 Task: View advertising.
Action: Mouse moved to (815, 110)
Screenshot: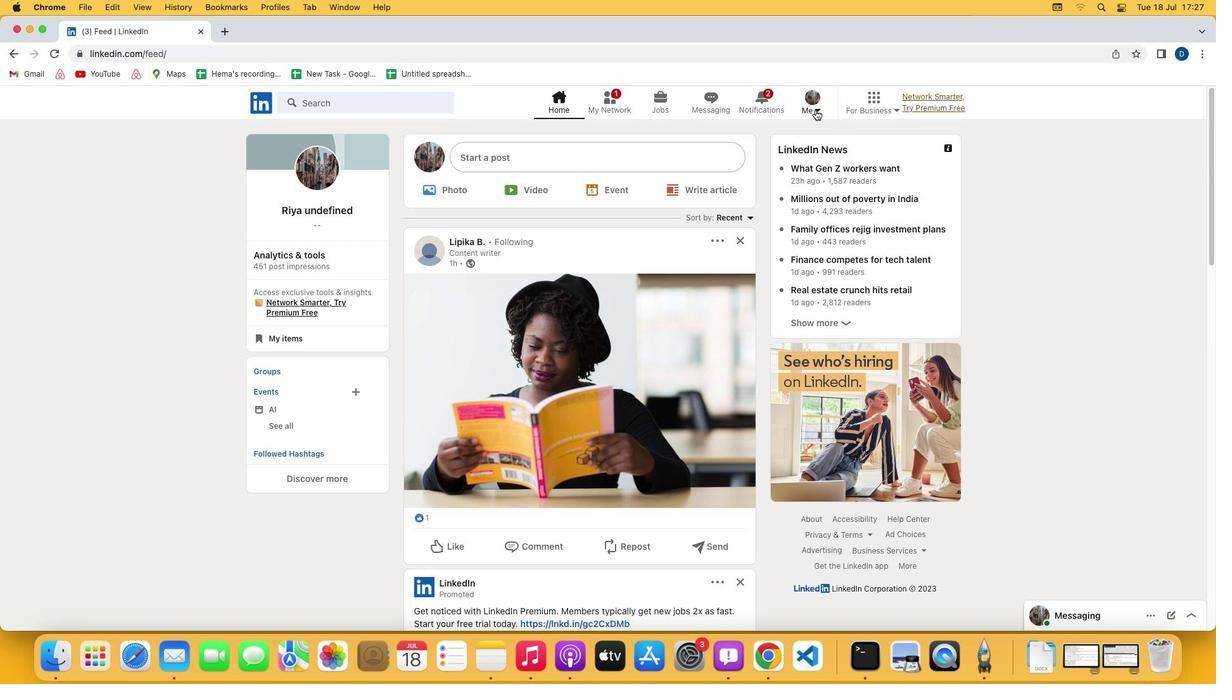 
Action: Mouse pressed left at (815, 110)
Screenshot: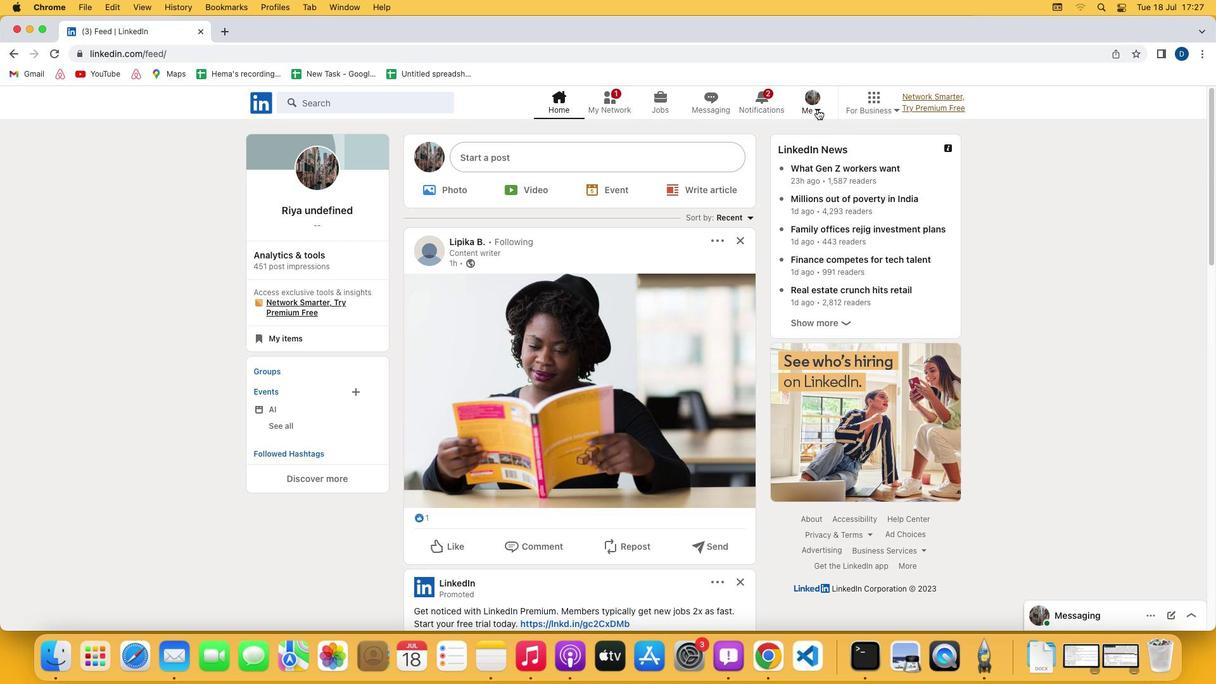 
Action: Mouse moved to (818, 109)
Screenshot: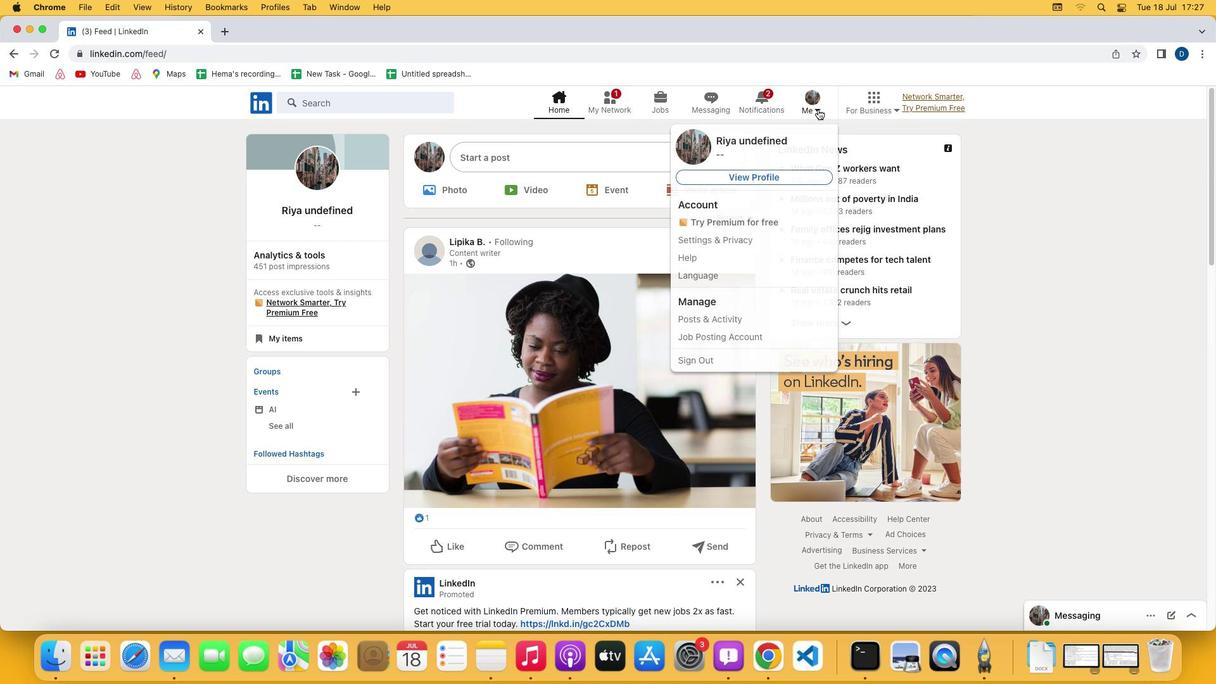 
Action: Mouse pressed left at (818, 109)
Screenshot: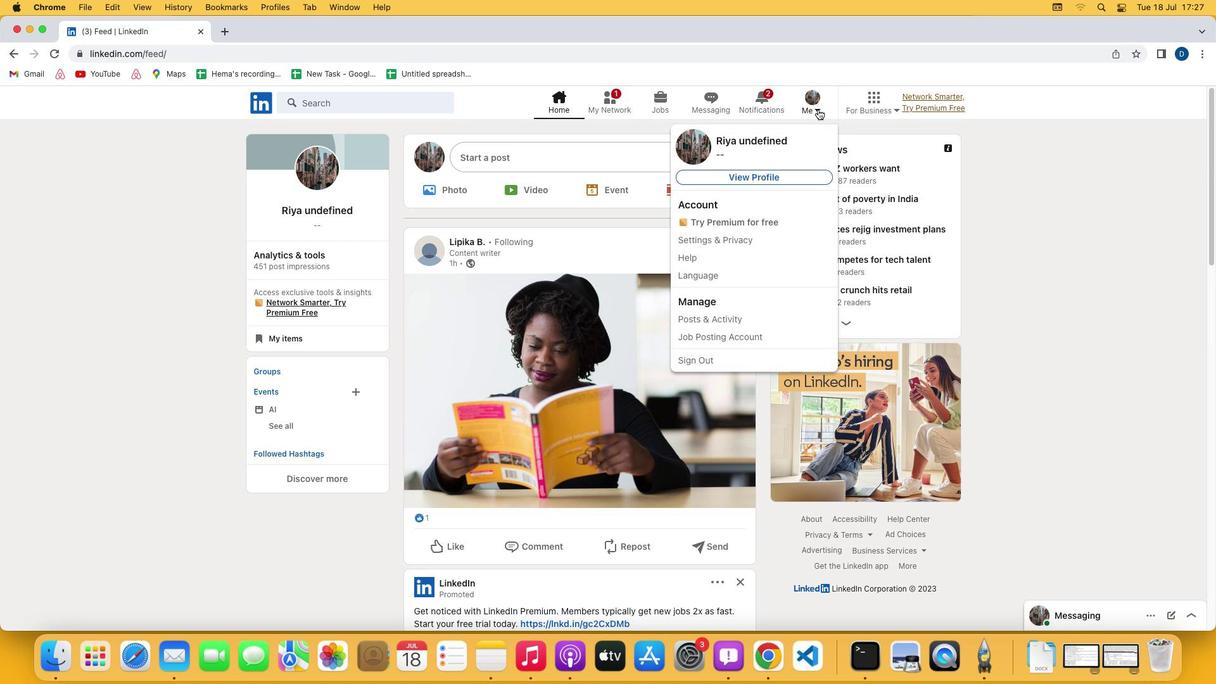 
Action: Mouse moved to (815, 171)
Screenshot: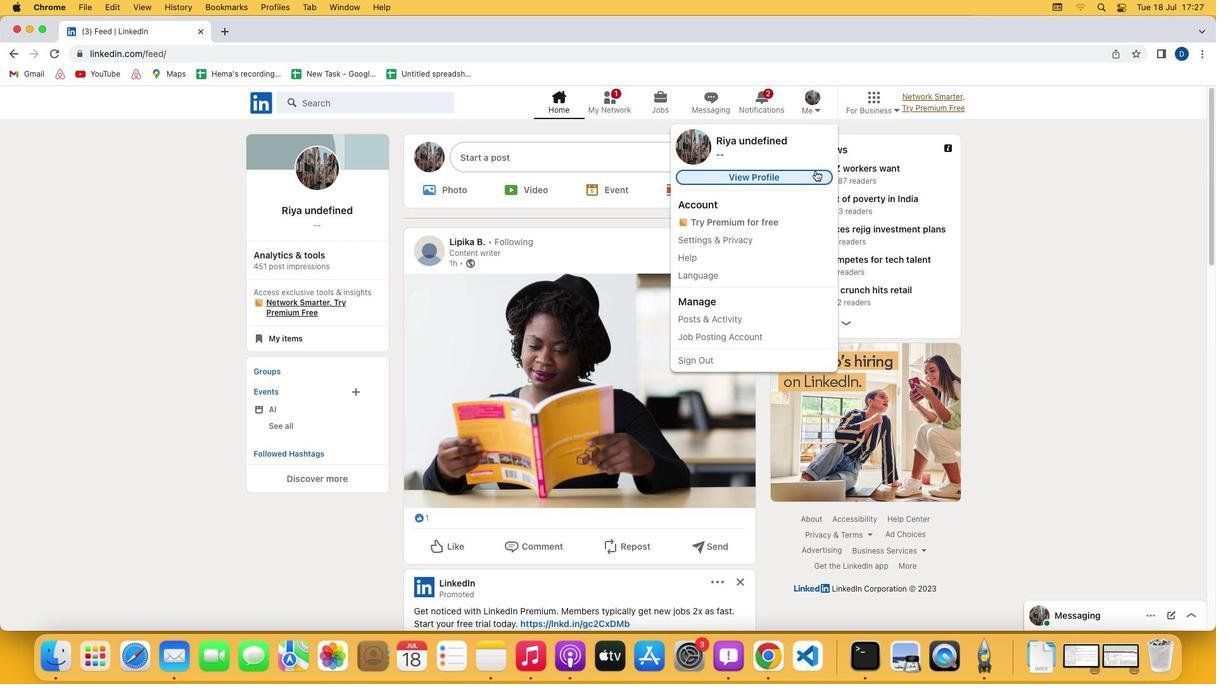 
Action: Mouse pressed left at (815, 171)
Screenshot: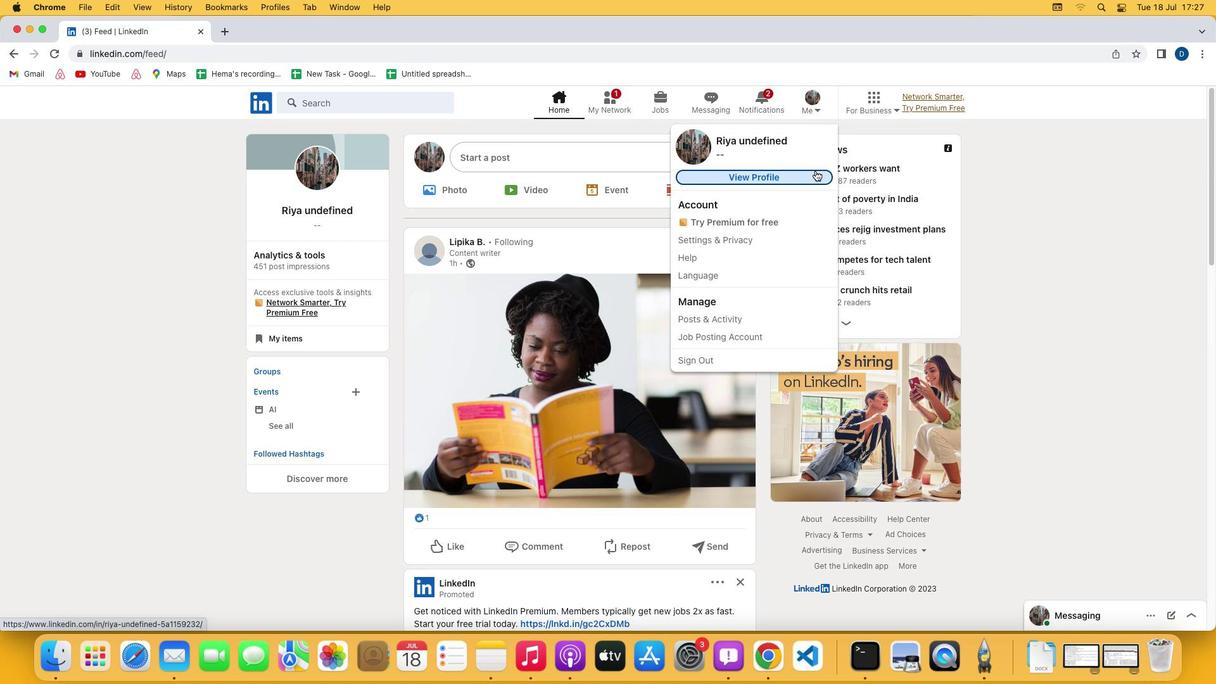 
Action: Mouse moved to (662, 295)
Screenshot: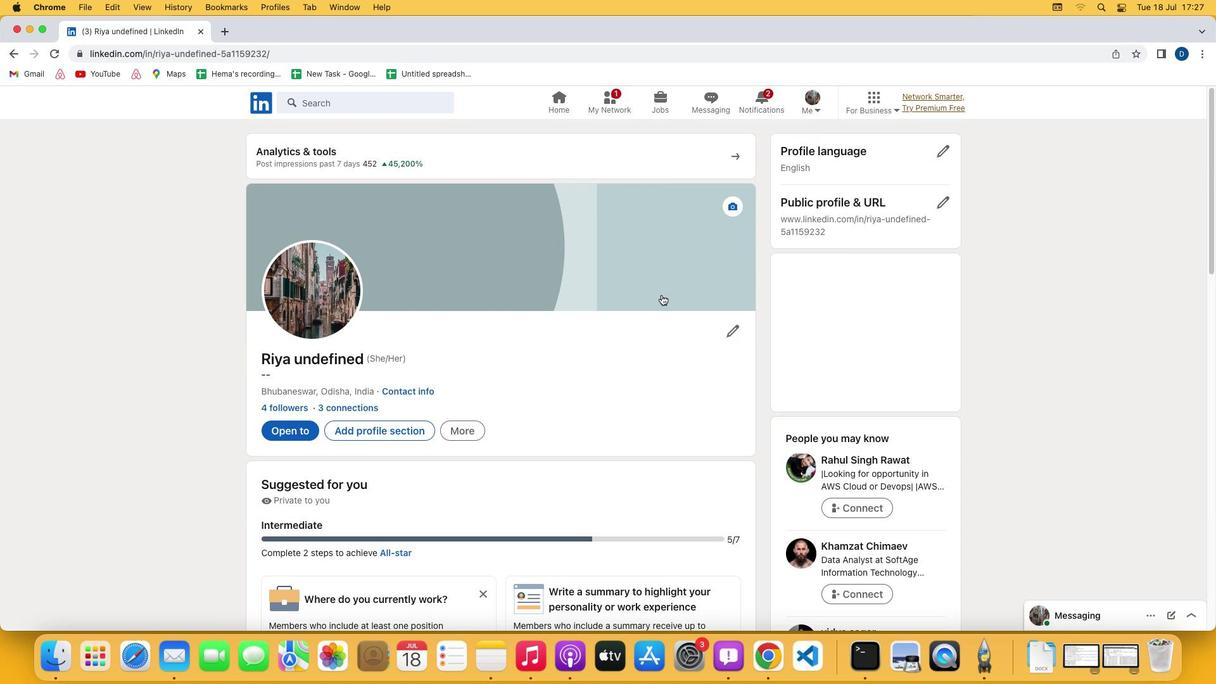 
Action: Mouse scrolled (662, 295) with delta (0, 0)
Screenshot: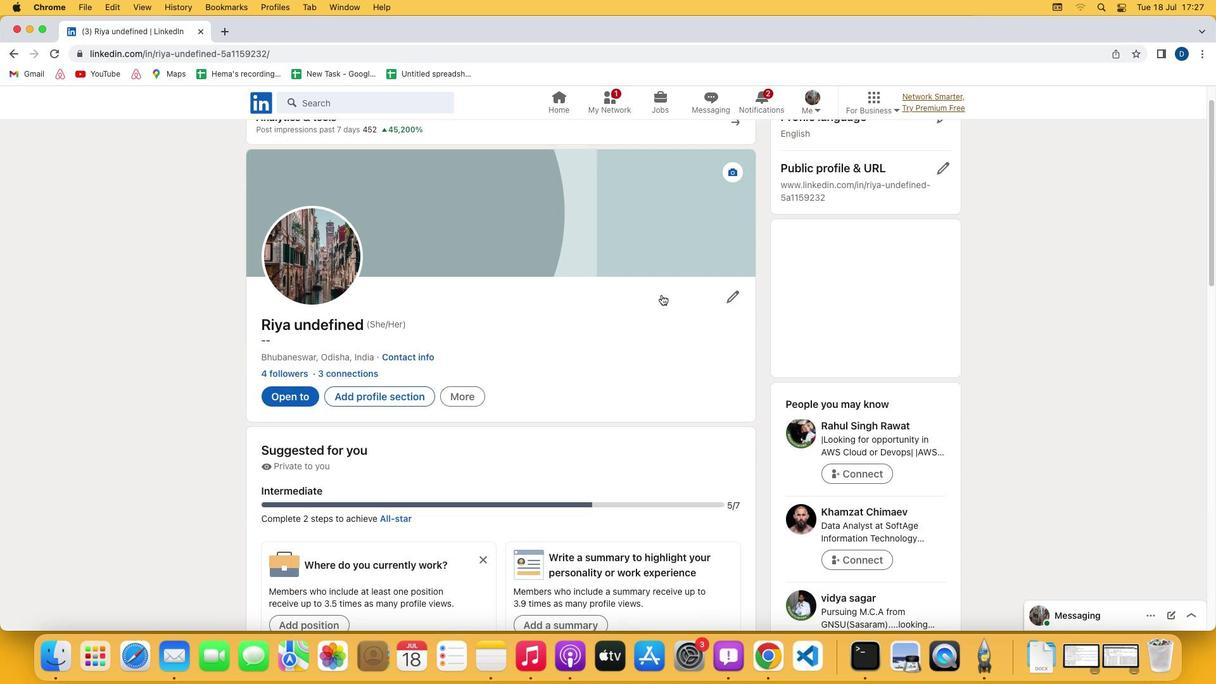 
Action: Mouse scrolled (662, 295) with delta (0, 0)
Screenshot: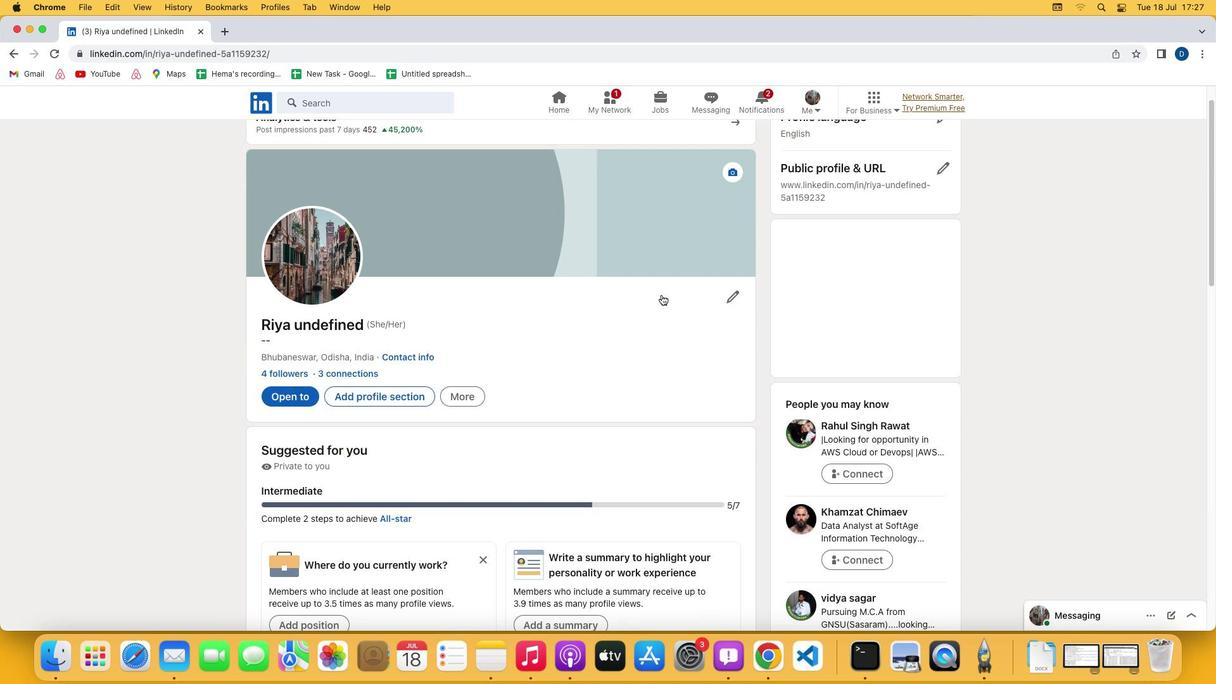 
Action: Mouse scrolled (662, 295) with delta (0, -1)
Screenshot: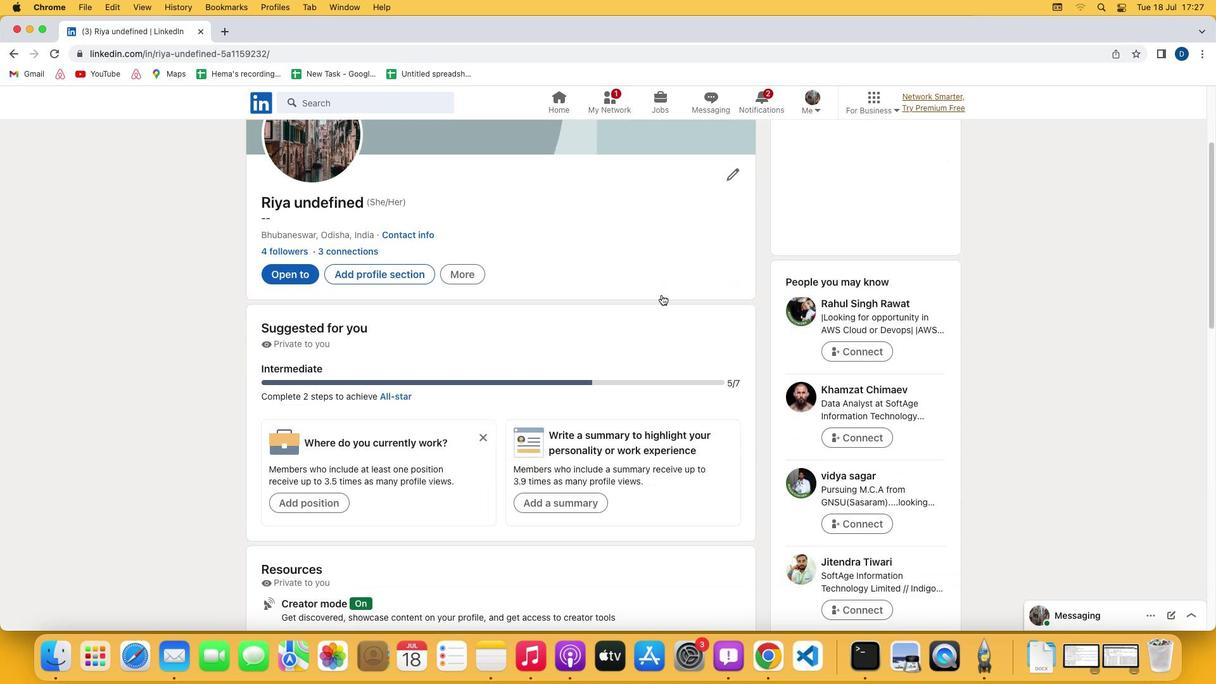 
Action: Mouse scrolled (662, 295) with delta (0, -1)
Screenshot: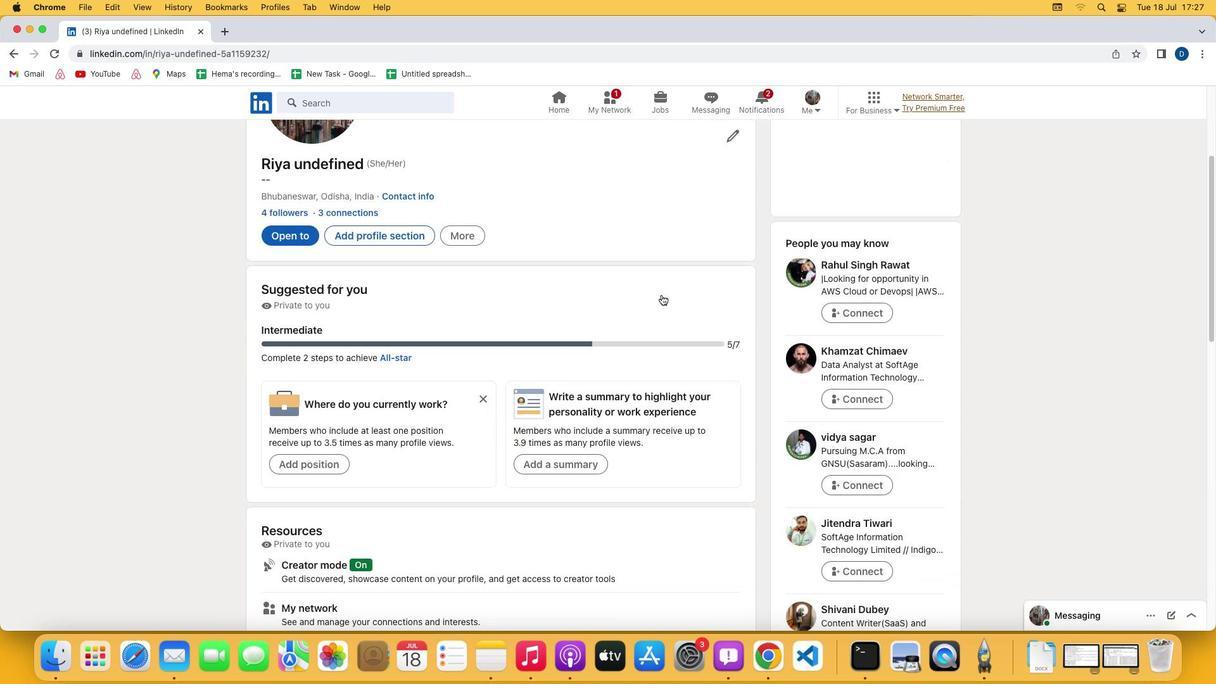 
Action: Mouse scrolled (662, 295) with delta (0, -1)
Screenshot: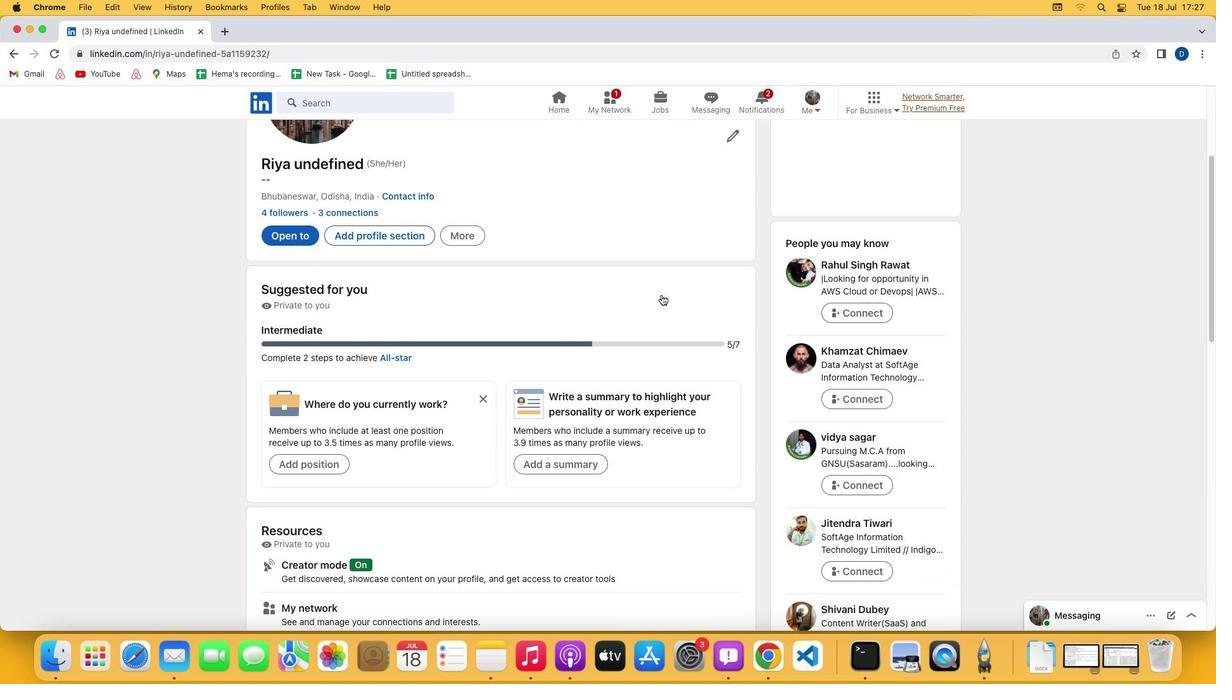 
Action: Mouse scrolled (662, 295) with delta (0, 0)
Screenshot: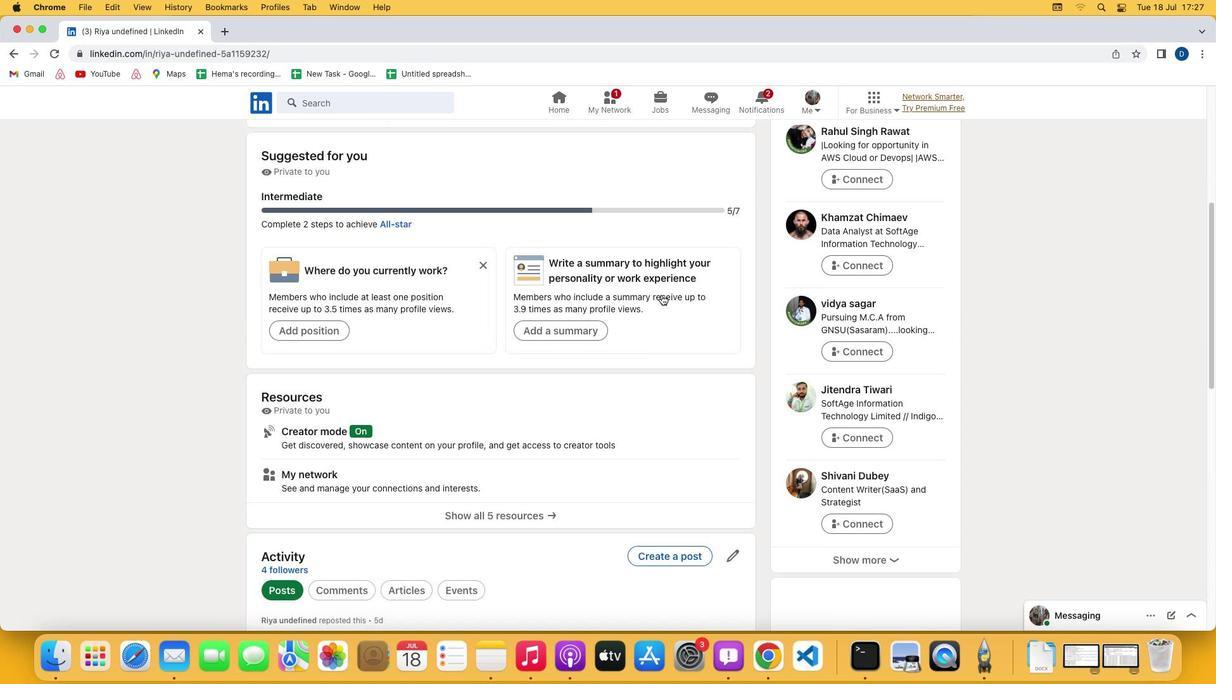 
Action: Mouse scrolled (662, 295) with delta (0, 0)
Screenshot: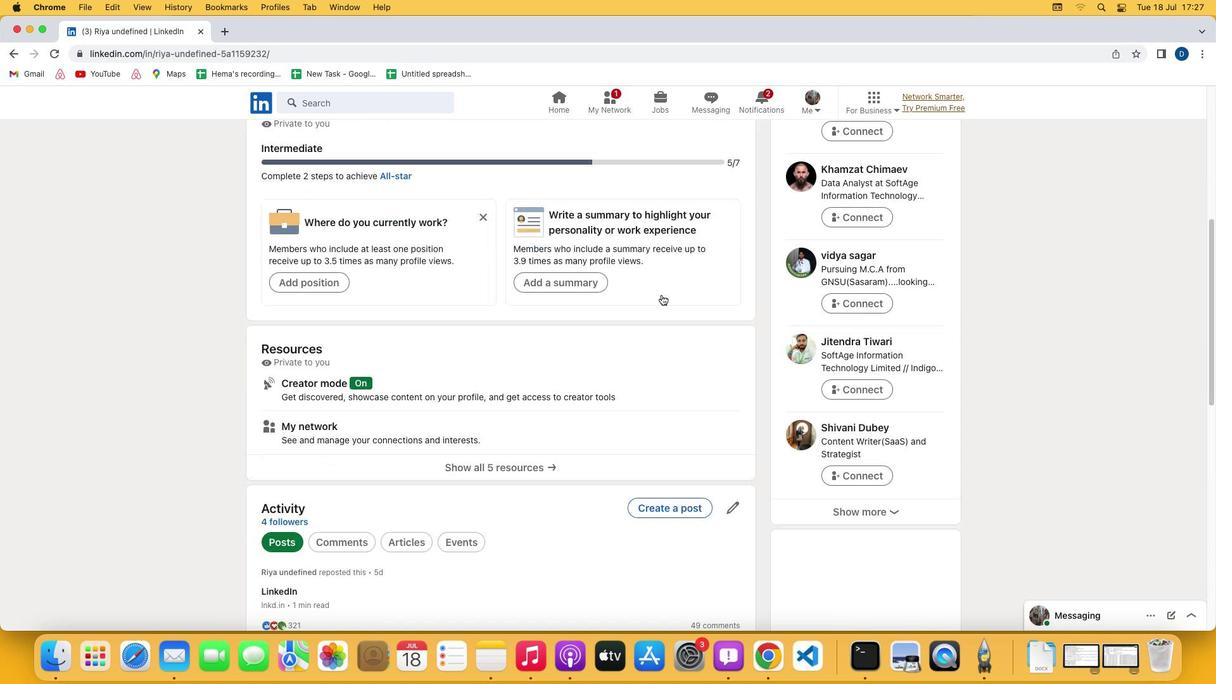 
Action: Mouse scrolled (662, 295) with delta (0, -1)
Screenshot: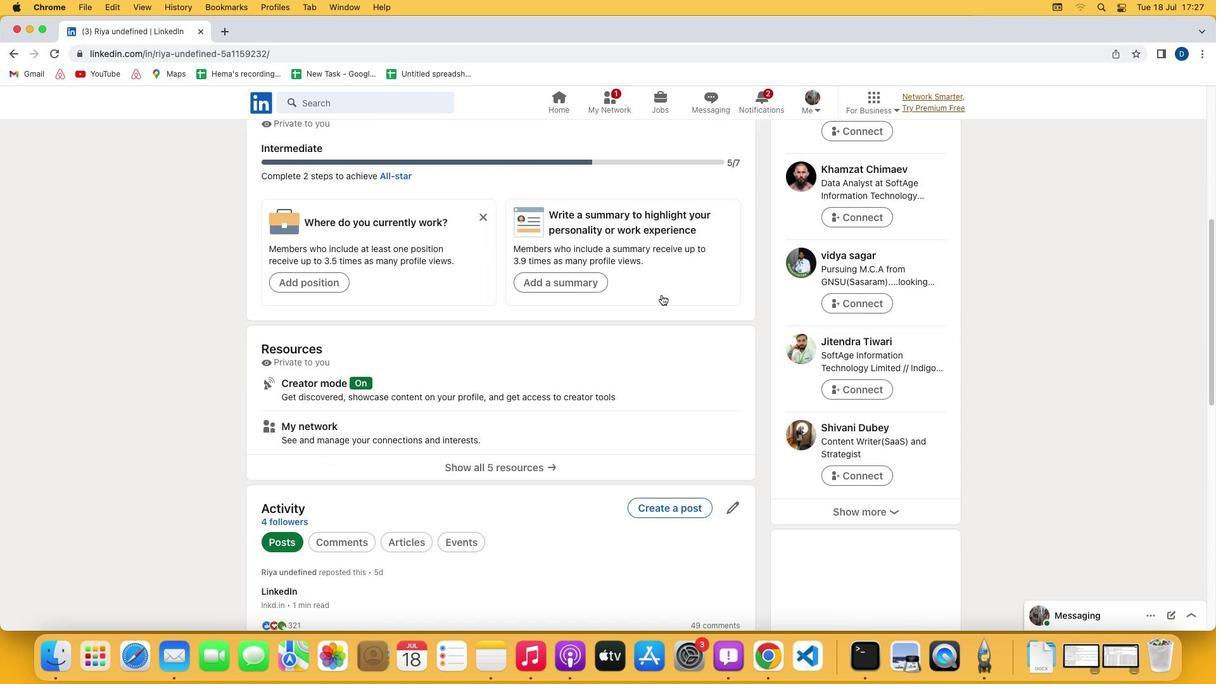 
Action: Mouse scrolled (662, 295) with delta (0, -1)
Screenshot: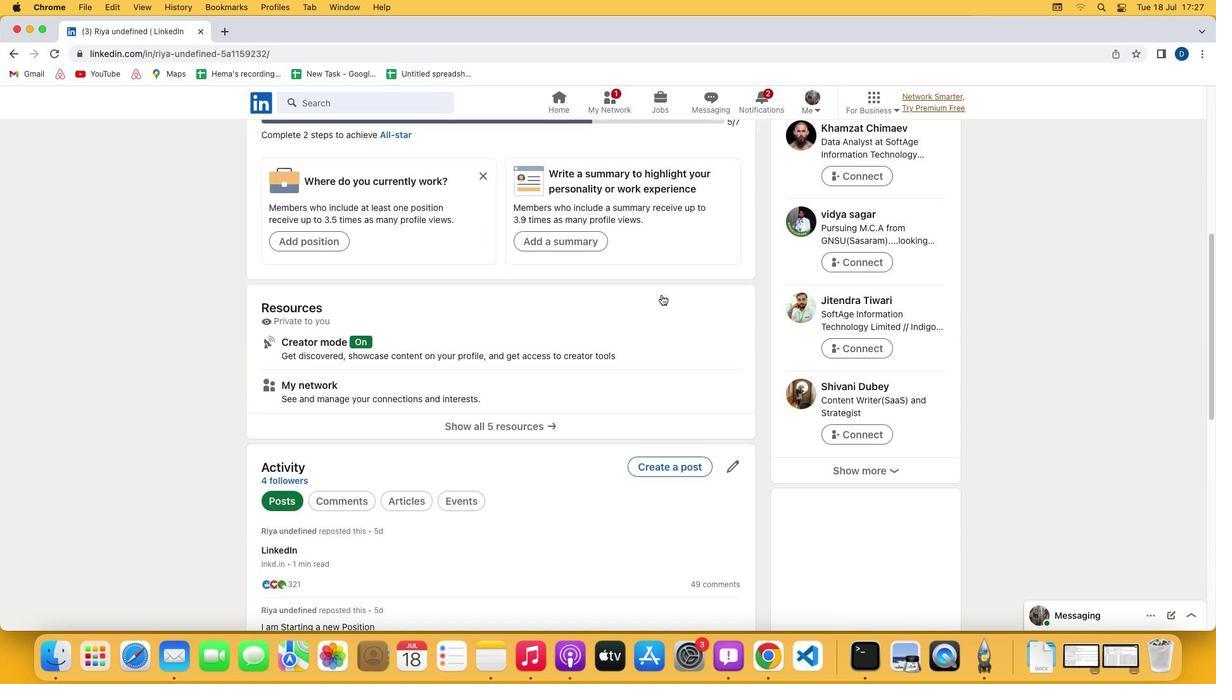 
Action: Mouse scrolled (662, 295) with delta (0, 0)
Screenshot: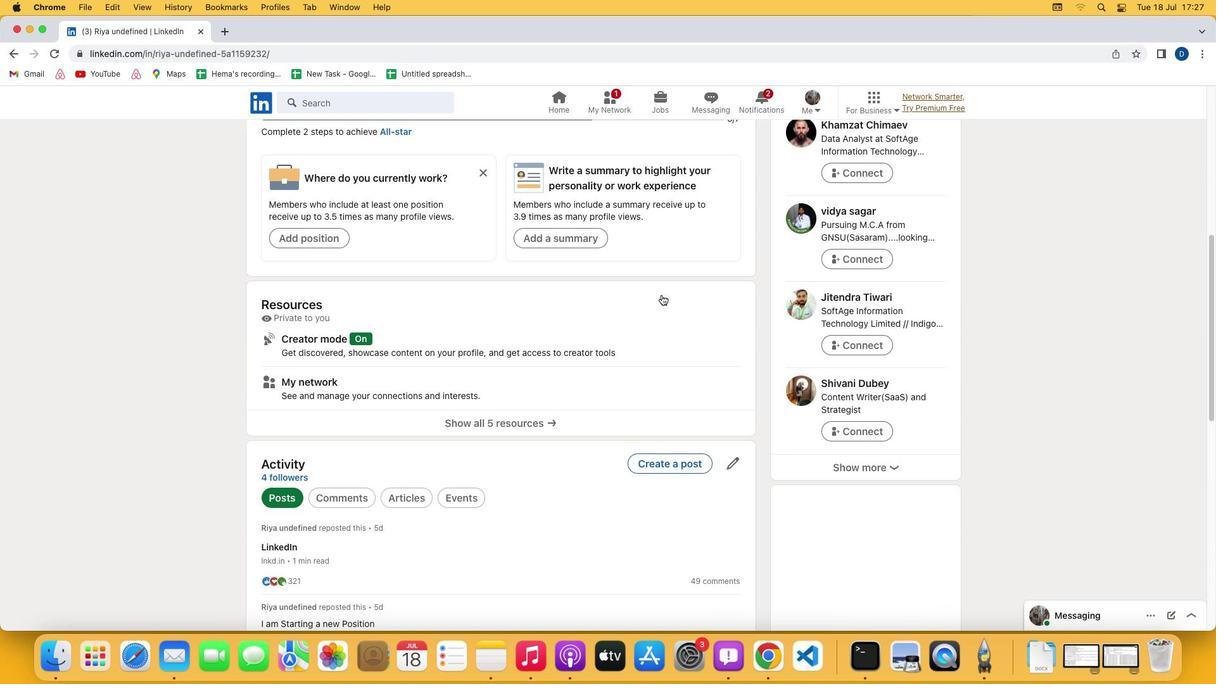 
Action: Mouse scrolled (662, 295) with delta (0, 0)
Screenshot: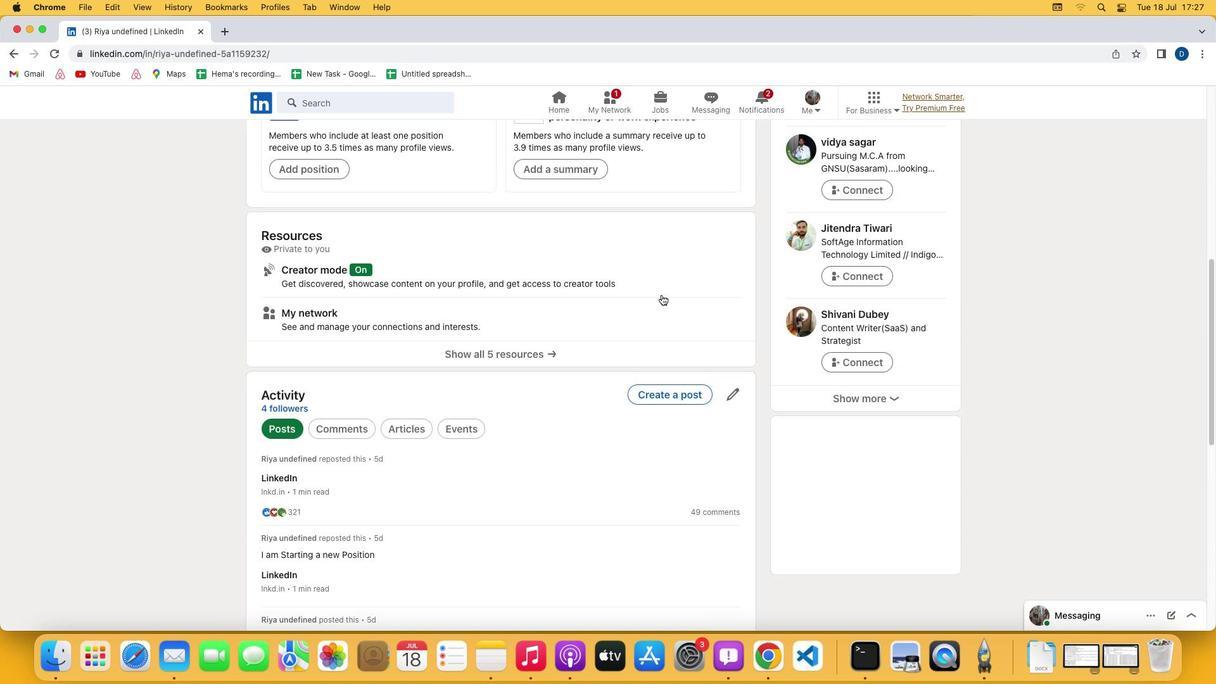 
Action: Mouse scrolled (662, 295) with delta (0, -1)
Screenshot: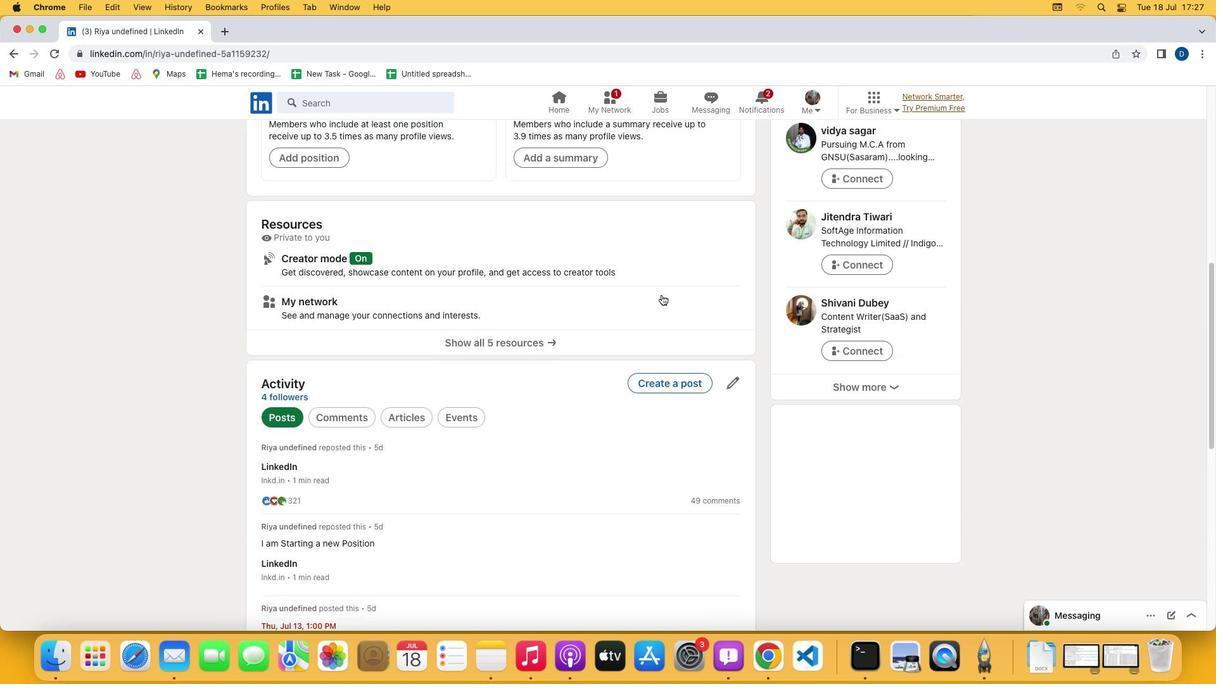 
Action: Mouse scrolled (662, 295) with delta (0, 0)
Screenshot: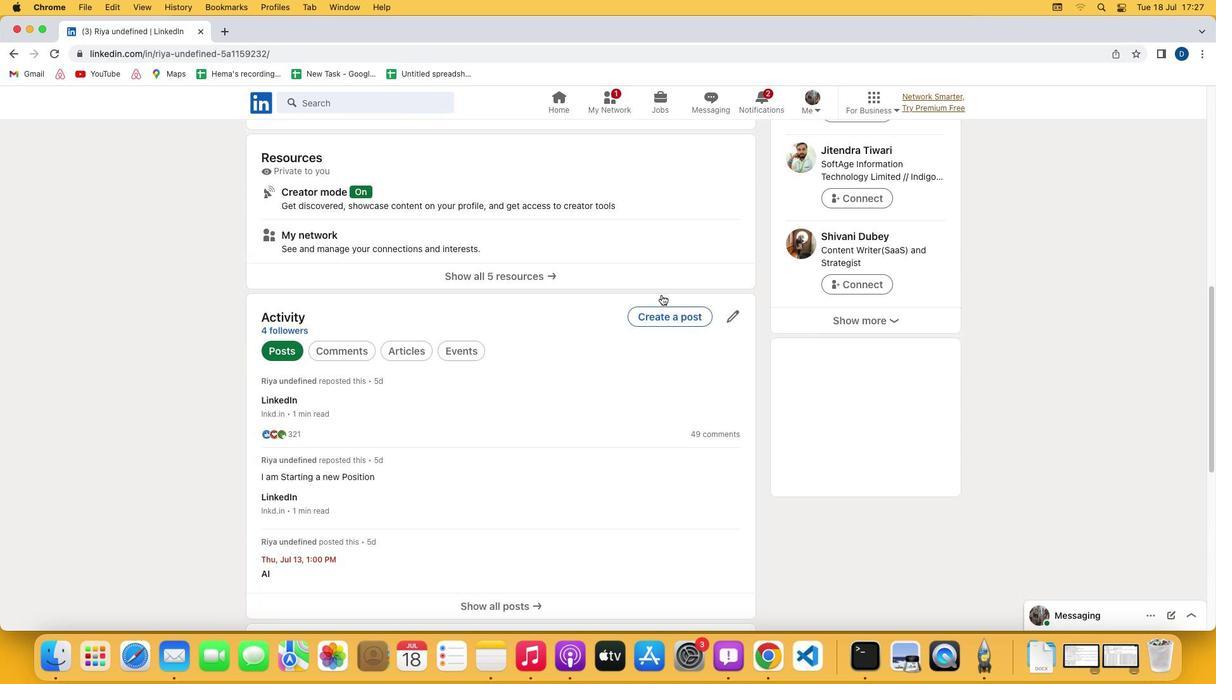 
Action: Mouse scrolled (662, 295) with delta (0, 0)
Screenshot: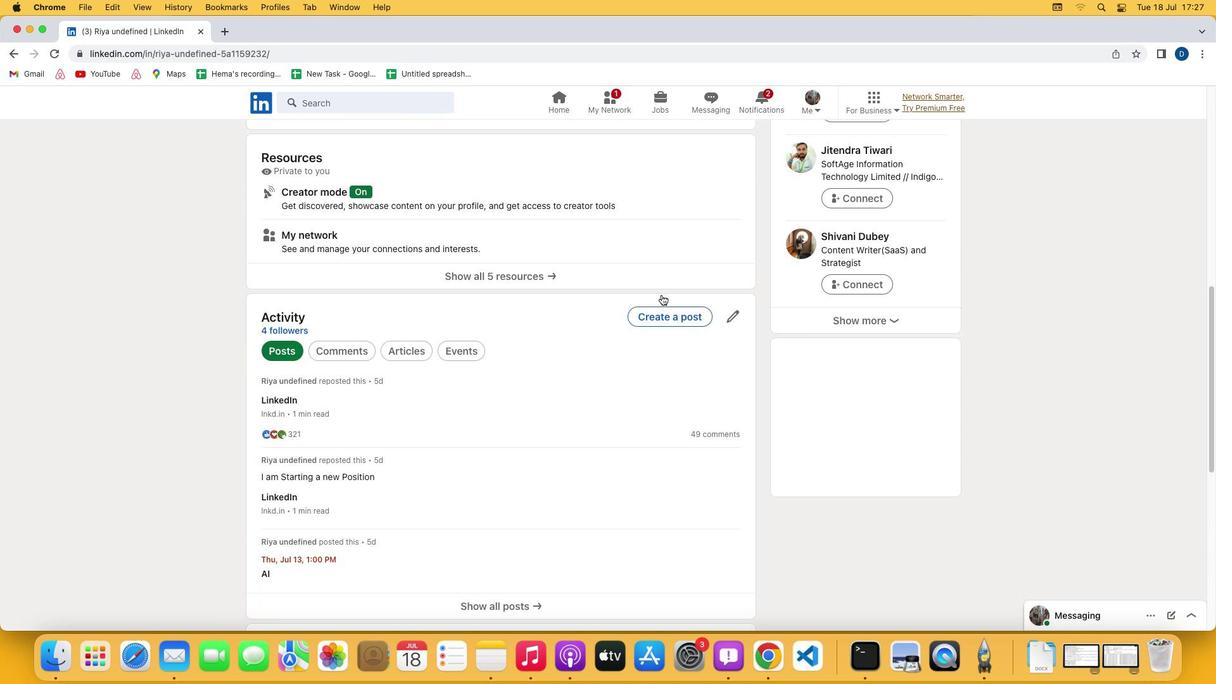 
Action: Mouse scrolled (662, 295) with delta (0, -1)
Screenshot: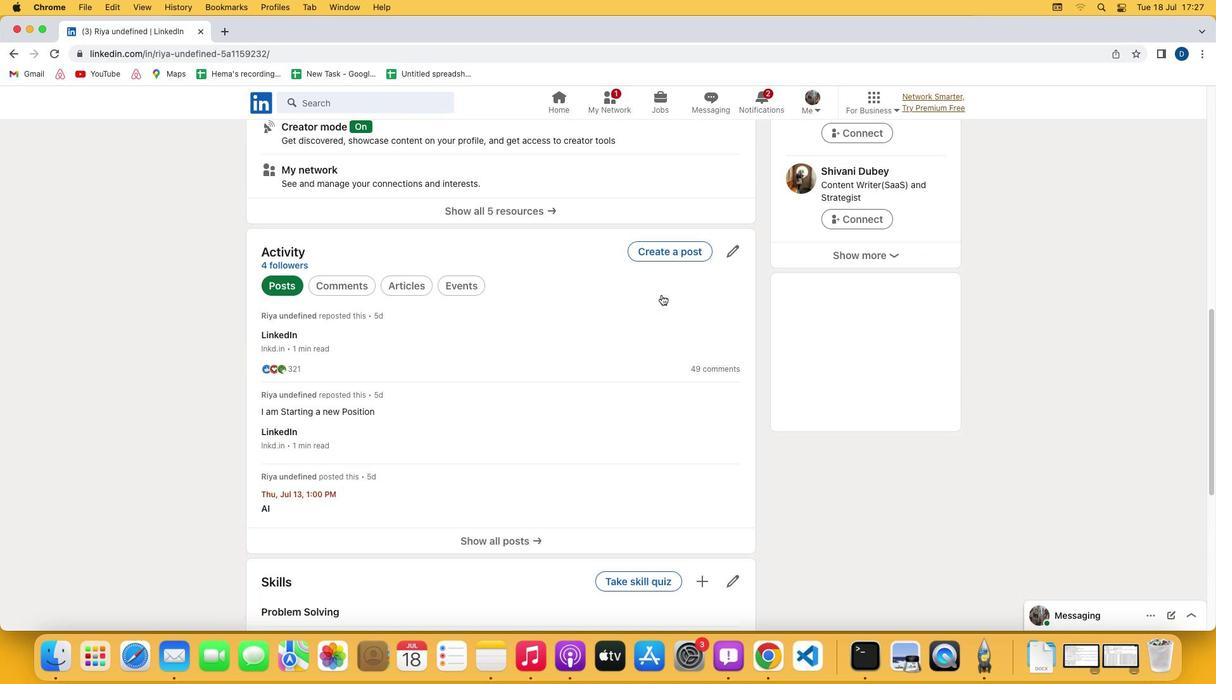 
Action: Mouse scrolled (662, 295) with delta (0, -1)
Screenshot: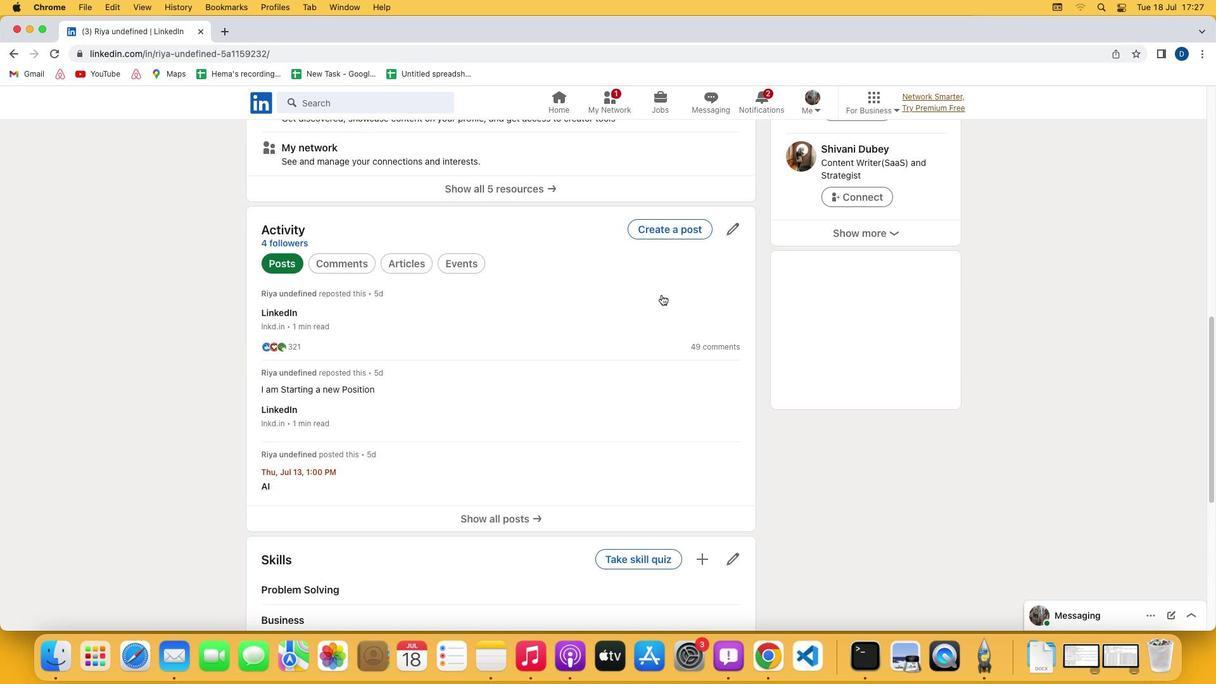 
Action: Mouse scrolled (662, 295) with delta (0, 0)
Screenshot: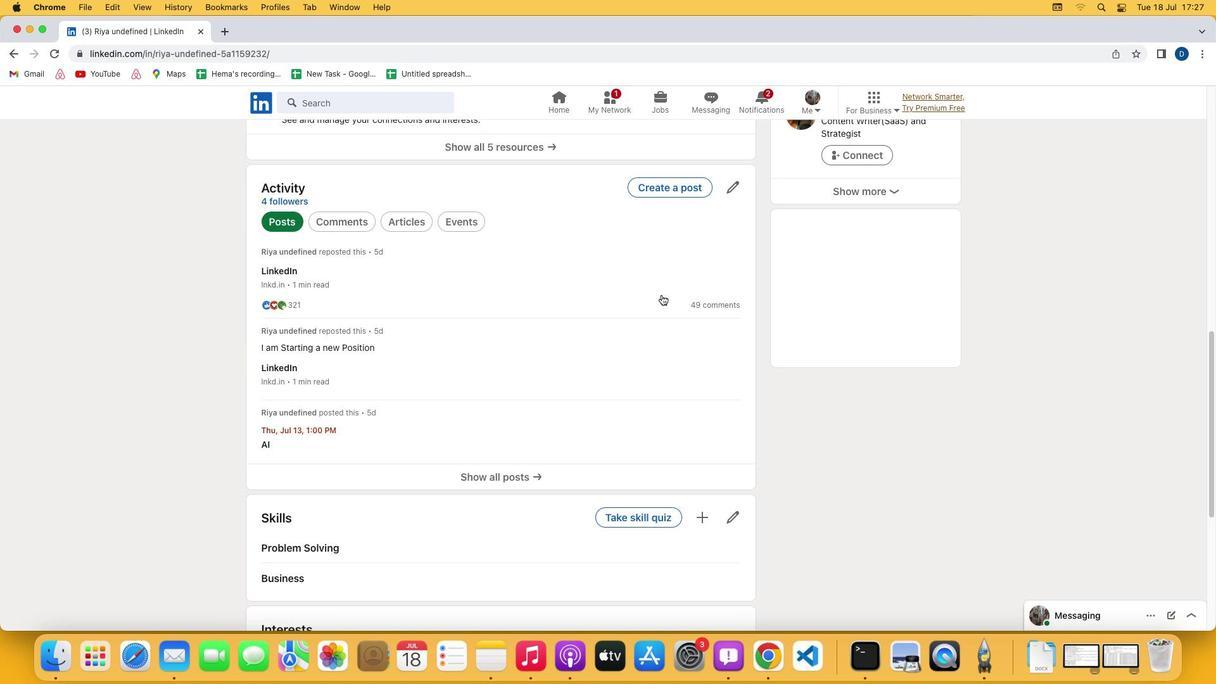 
Action: Mouse scrolled (662, 295) with delta (0, 0)
Screenshot: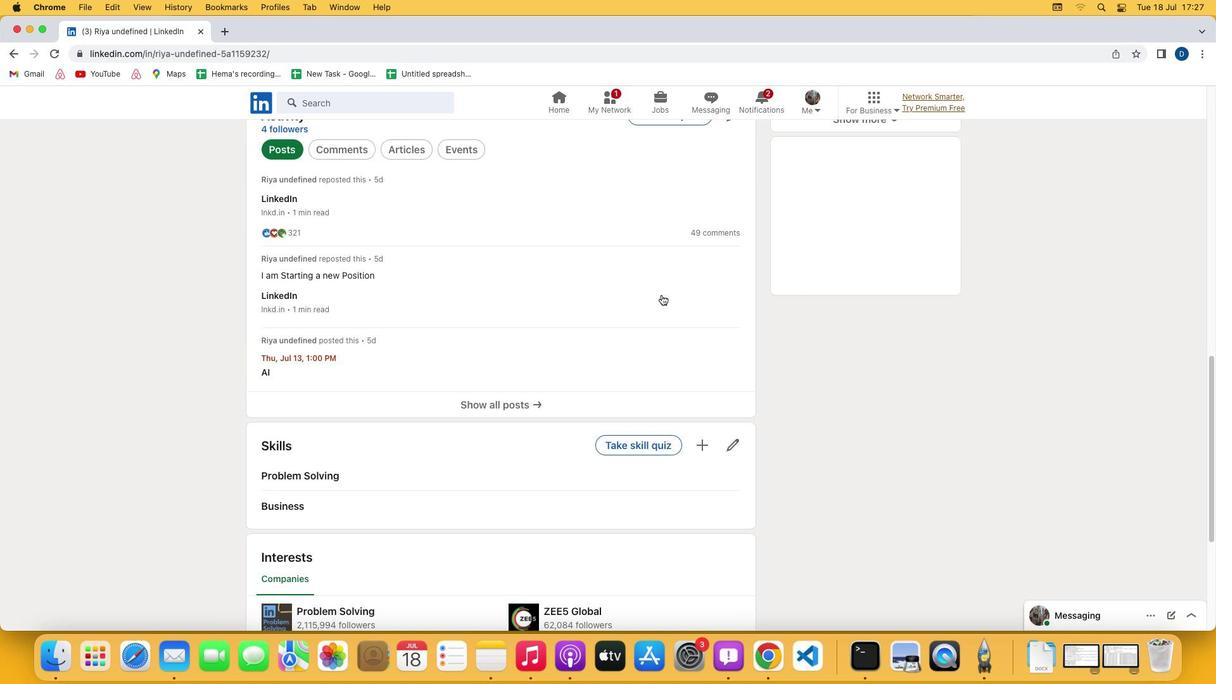 
Action: Mouse scrolled (662, 295) with delta (0, -1)
Screenshot: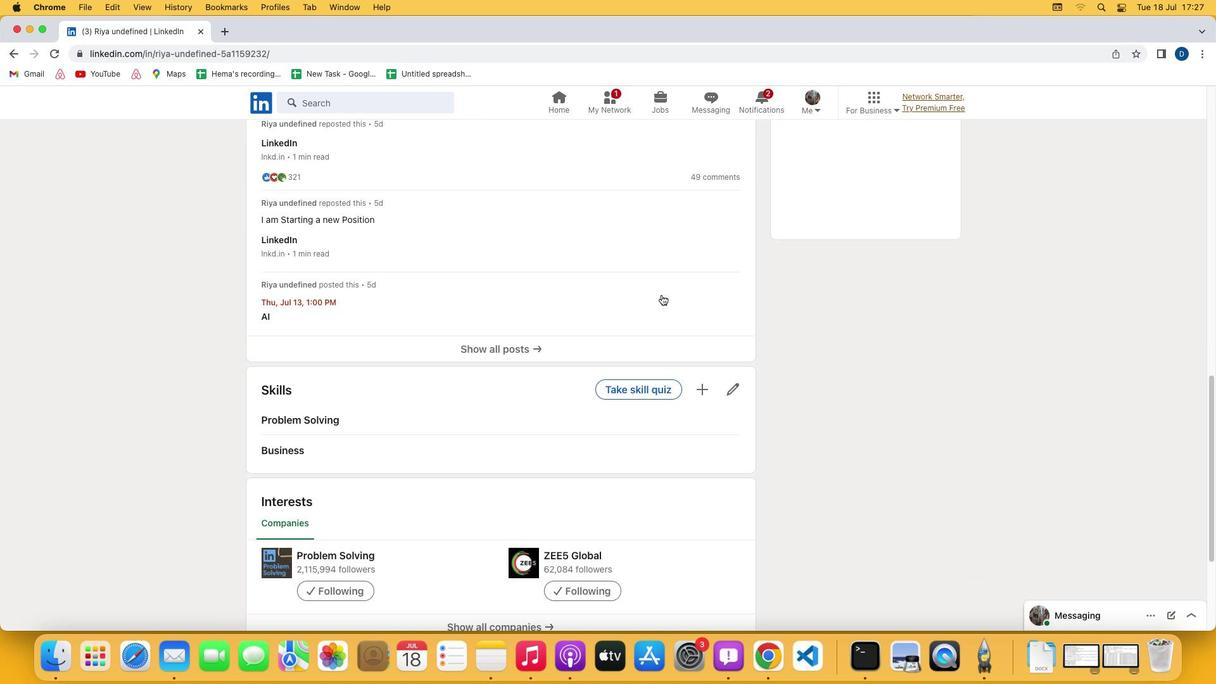
Action: Mouse scrolled (662, 295) with delta (0, -1)
Screenshot: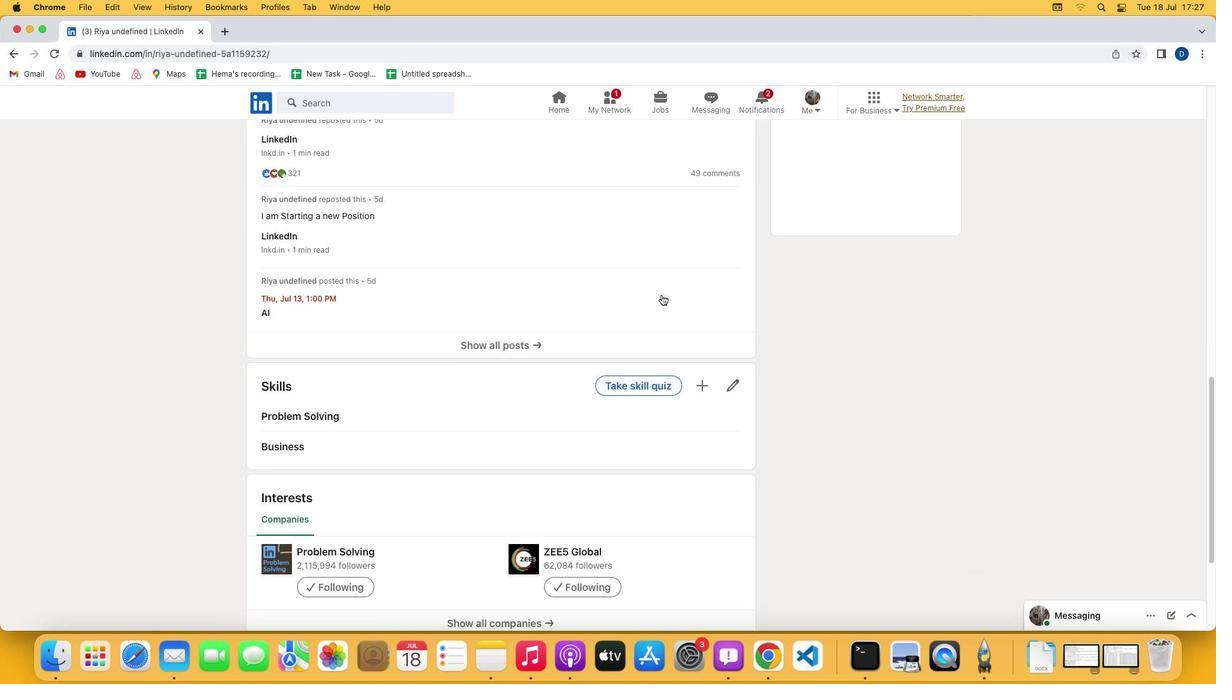 
Action: Mouse scrolled (662, 295) with delta (0, 0)
Screenshot: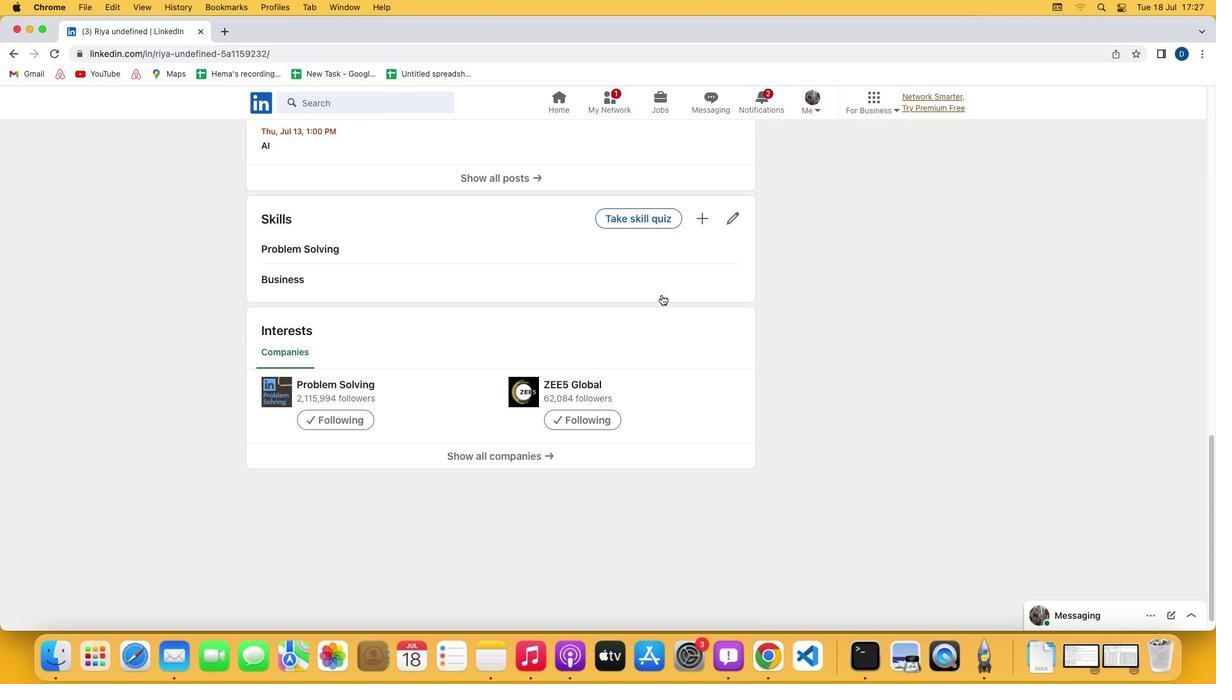 
Action: Mouse scrolled (662, 295) with delta (0, 0)
Screenshot: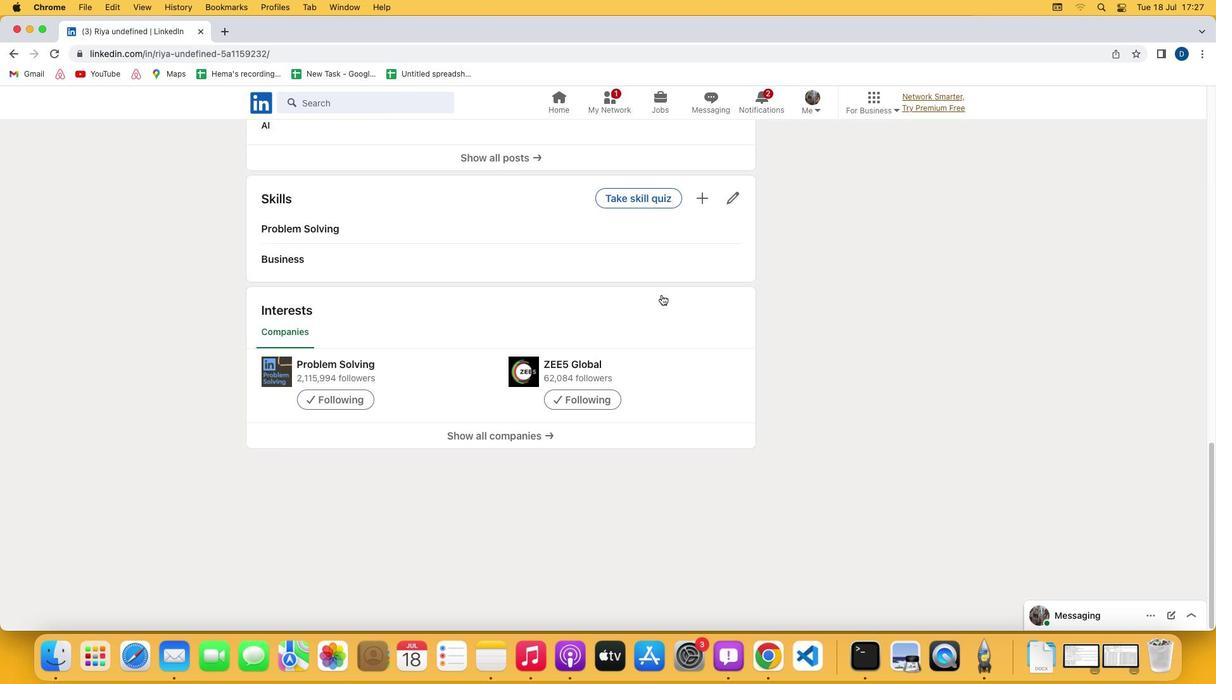 
Action: Mouse scrolled (662, 295) with delta (0, -1)
Screenshot: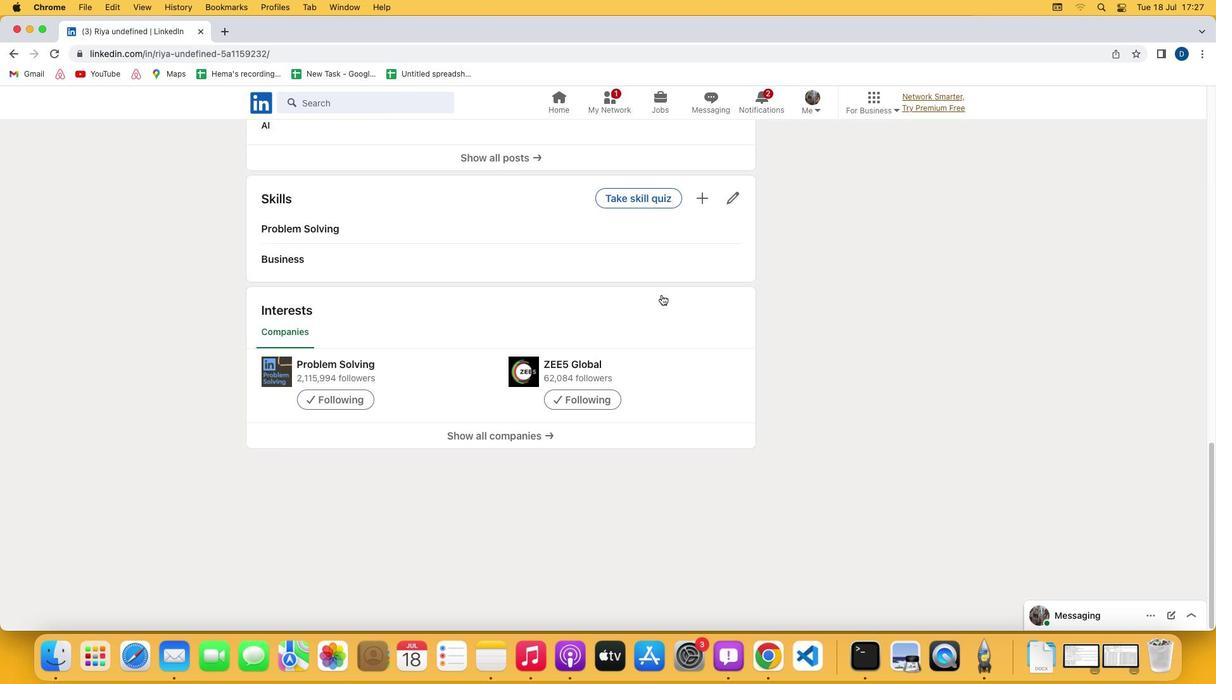 
Action: Mouse scrolled (662, 295) with delta (0, -3)
Screenshot: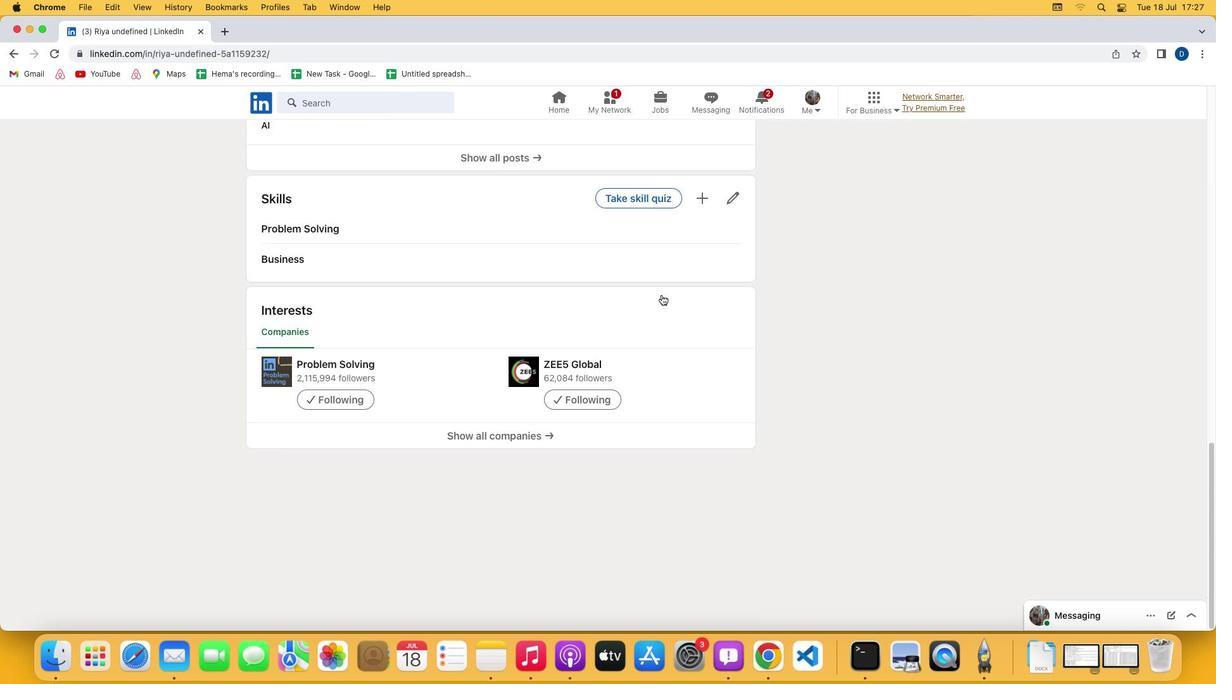 
Action: Mouse scrolled (662, 295) with delta (0, -3)
Screenshot: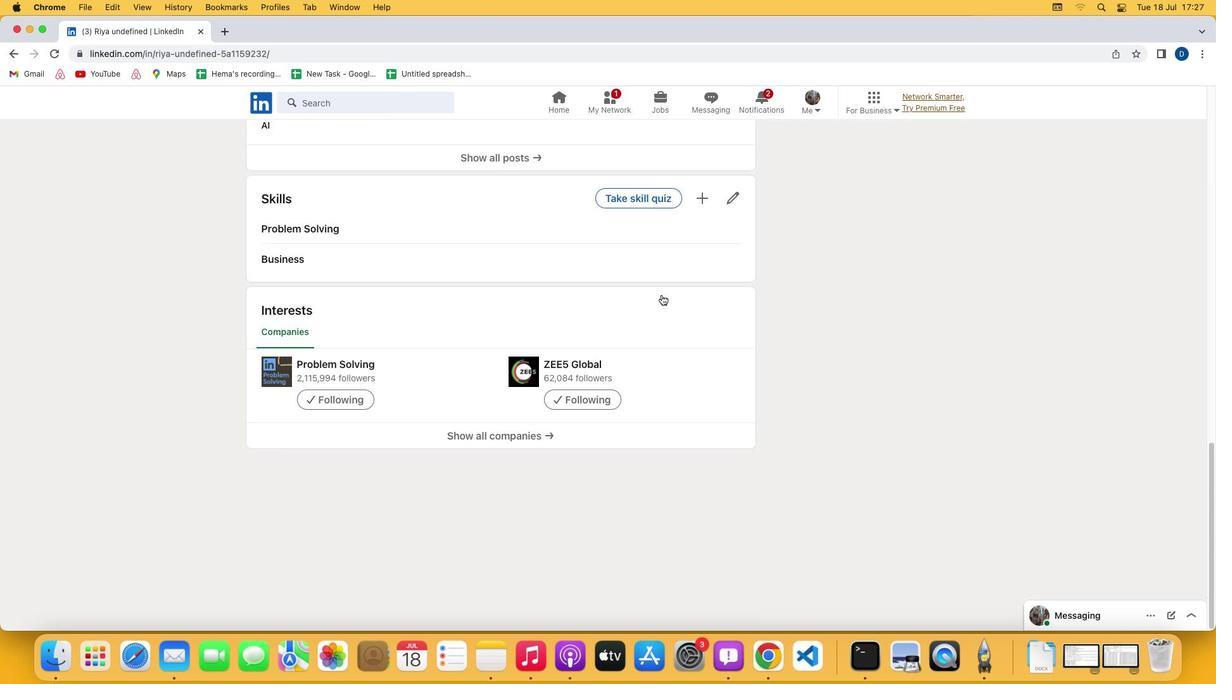 
Action: Mouse scrolled (662, 295) with delta (0, -3)
Screenshot: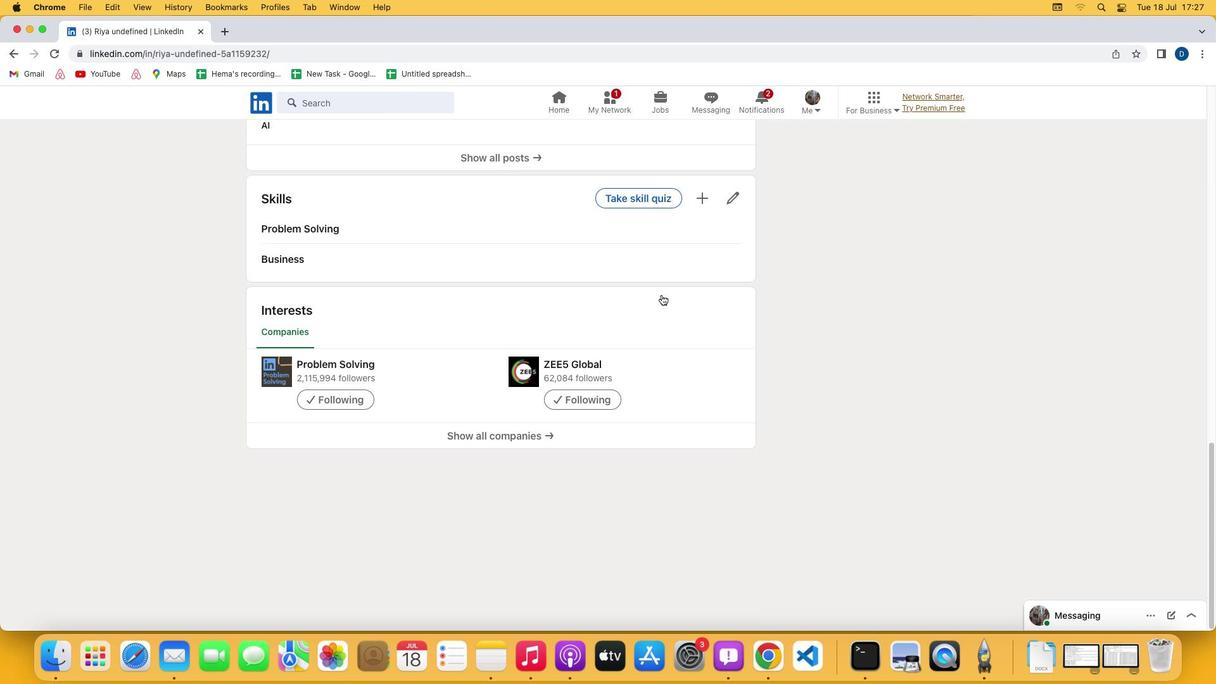 
Action: Mouse moved to (508, 537)
Screenshot: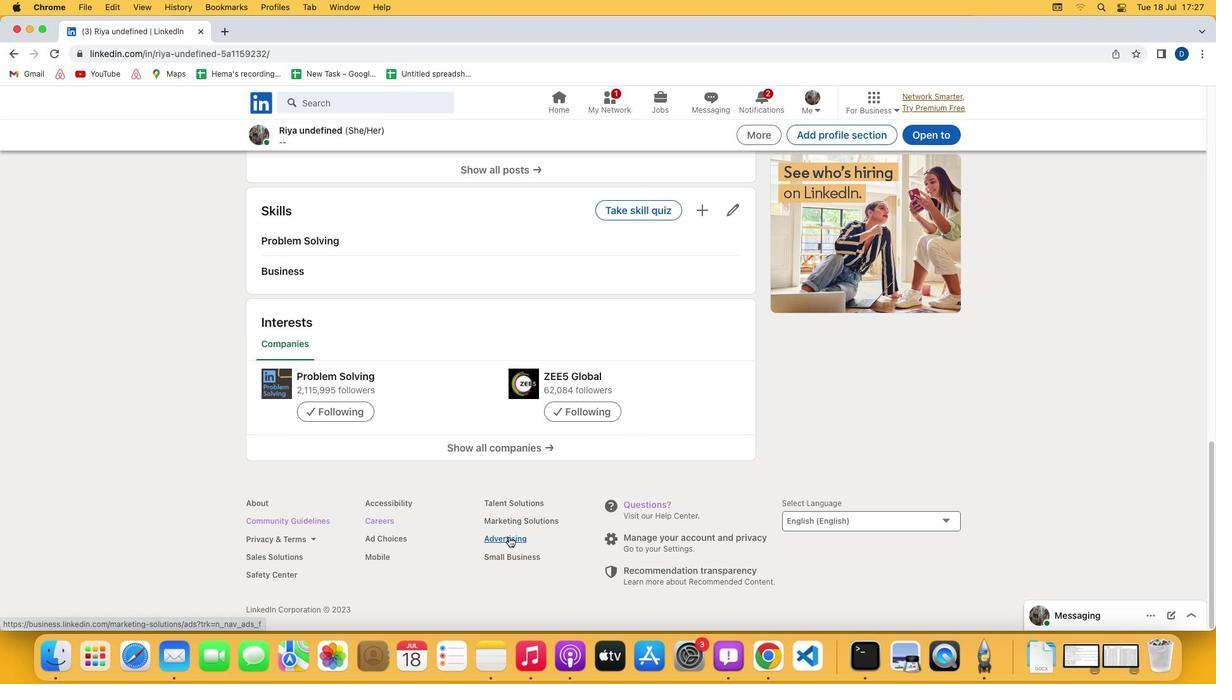 
Action: Mouse pressed left at (508, 537)
Screenshot: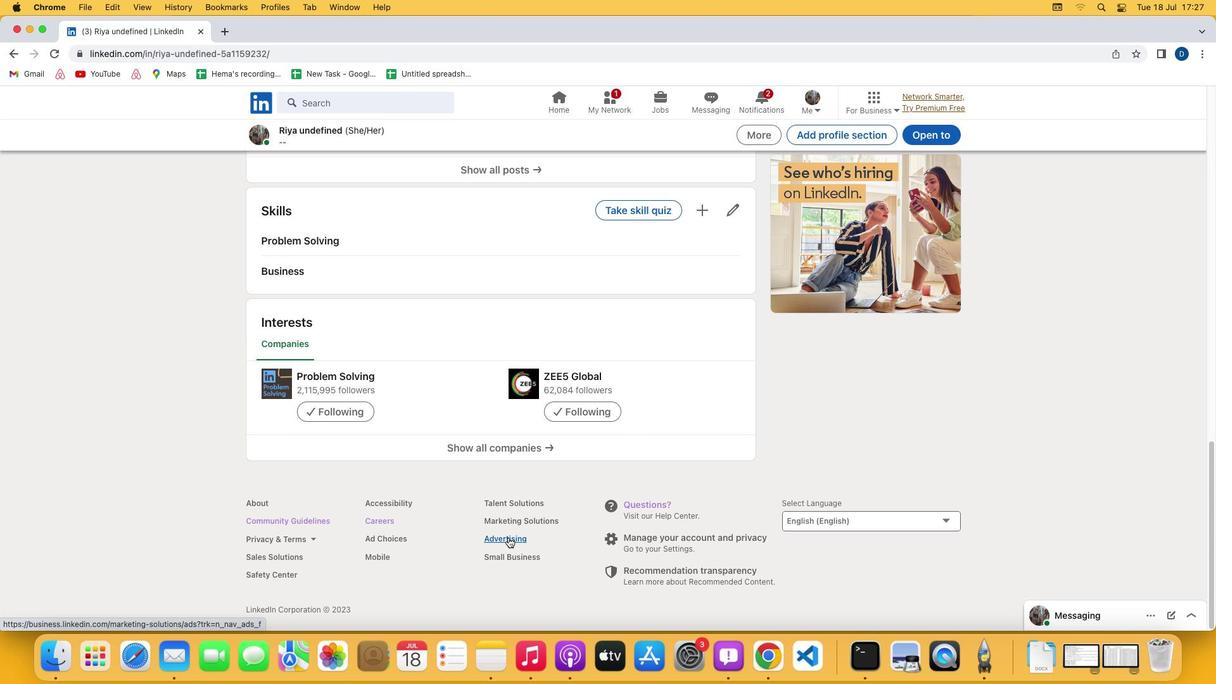 
Action: Mouse moved to (557, 454)
Screenshot: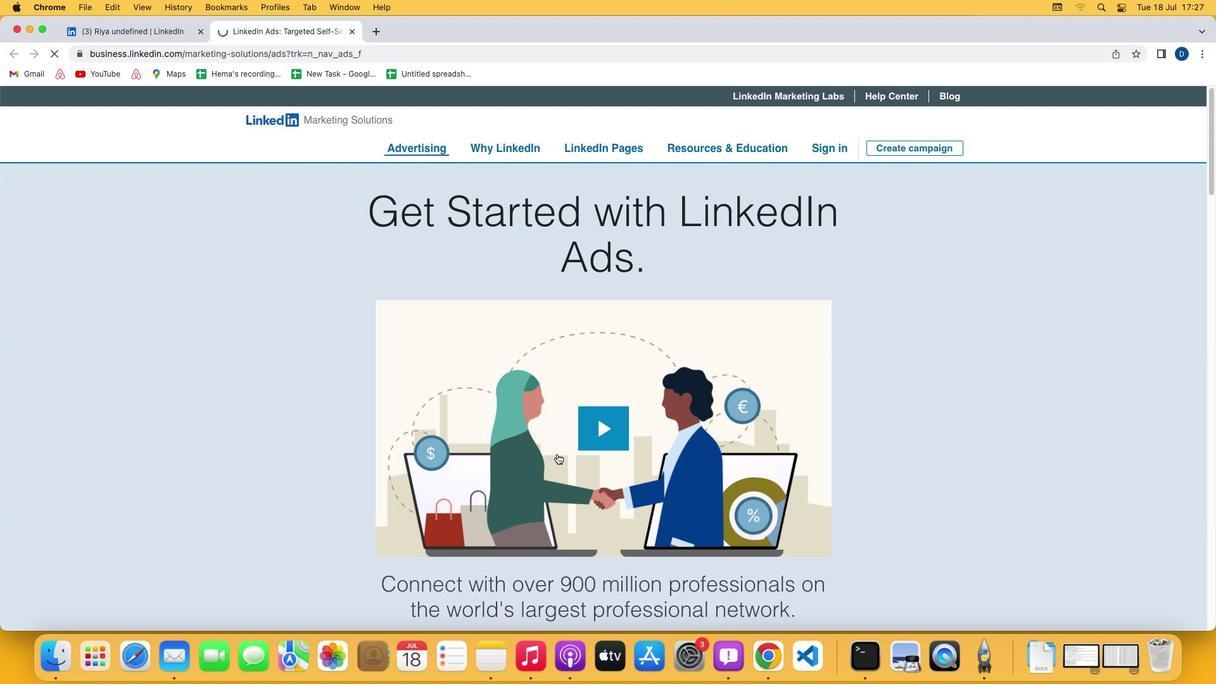
Action: Mouse scrolled (557, 454) with delta (0, 0)
Screenshot: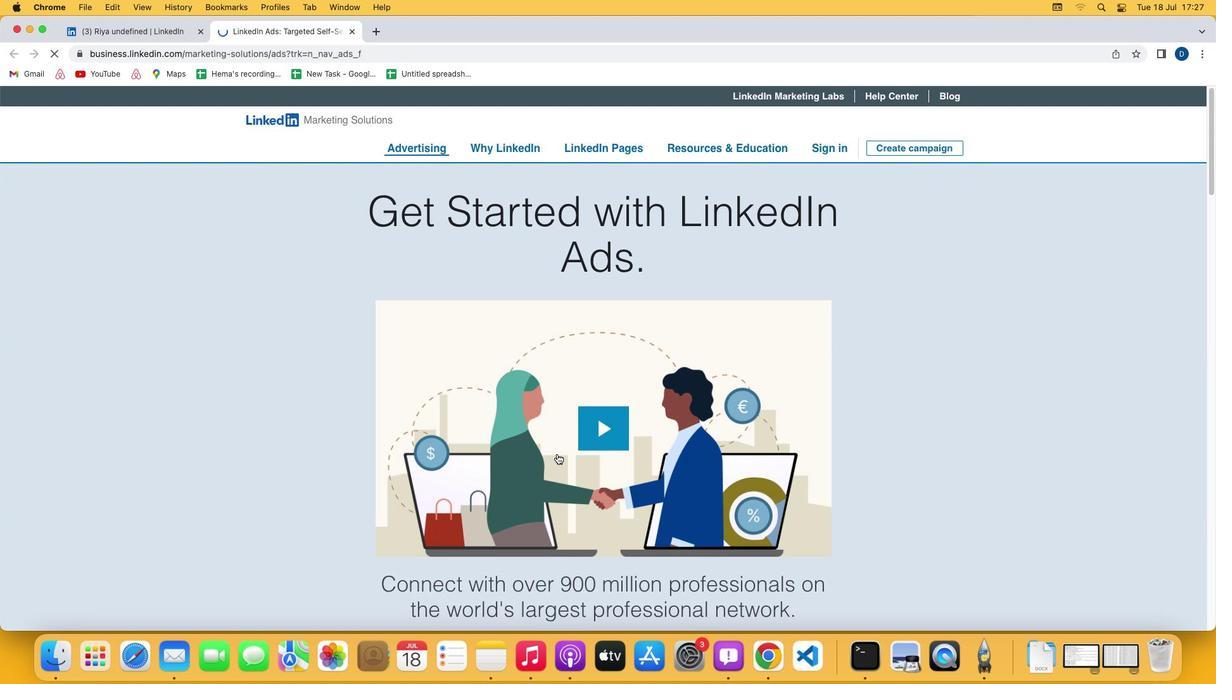 
Action: Mouse scrolled (557, 454) with delta (0, 0)
Screenshot: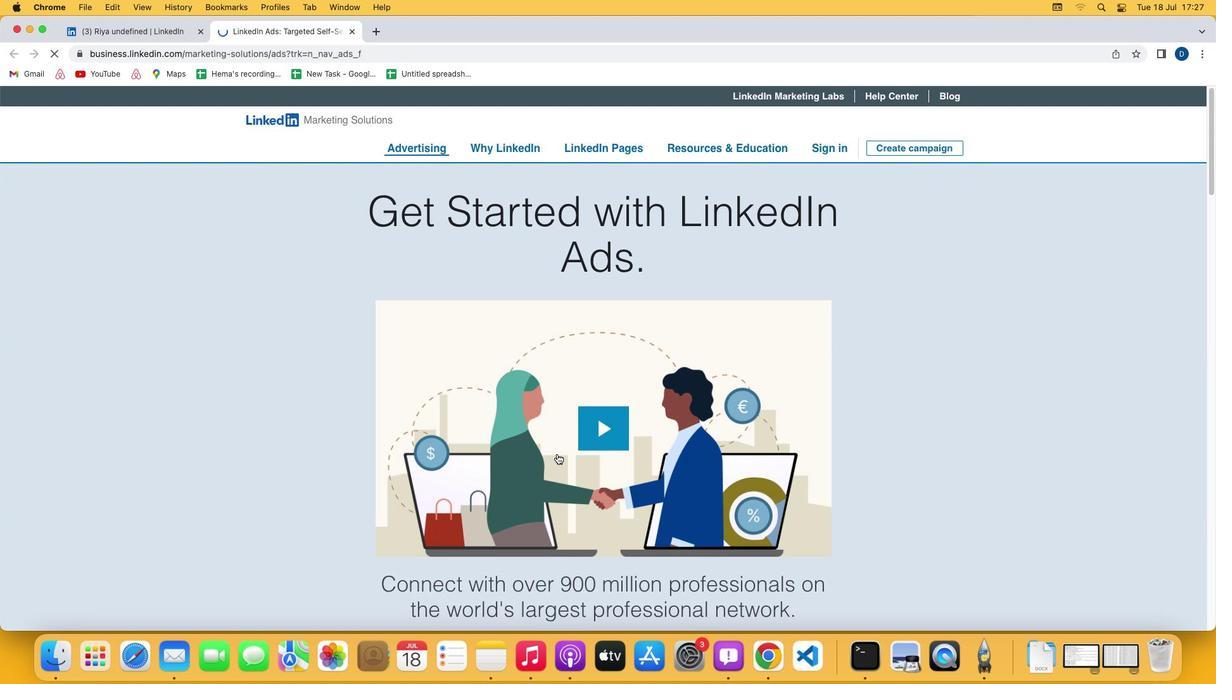 
Action: Mouse scrolled (557, 454) with delta (0, 0)
Screenshot: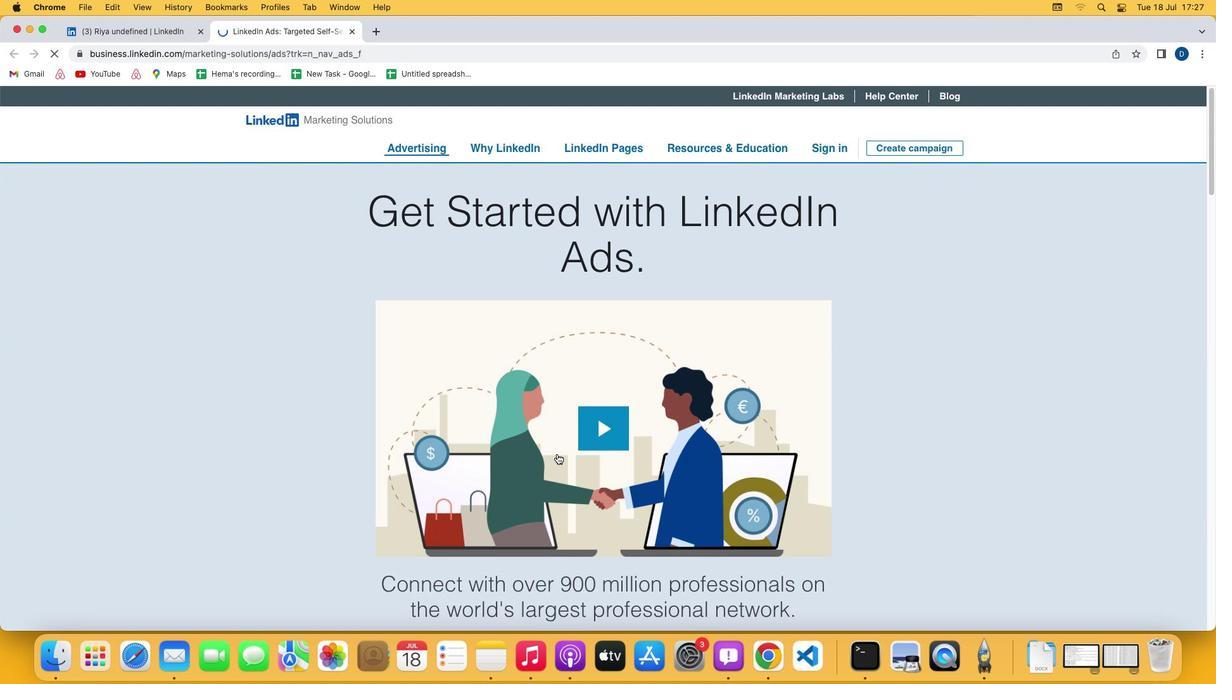 
Action: Mouse moved to (557, 453)
Screenshot: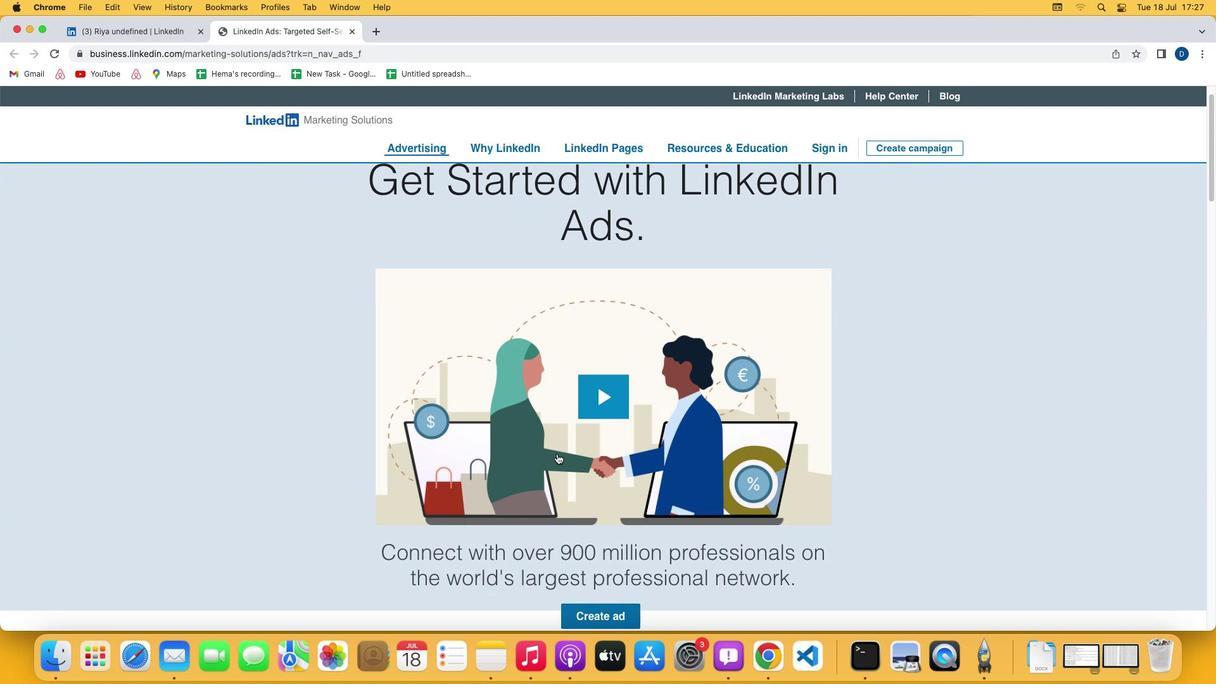 
Action: Mouse scrolled (557, 453) with delta (0, 0)
Screenshot: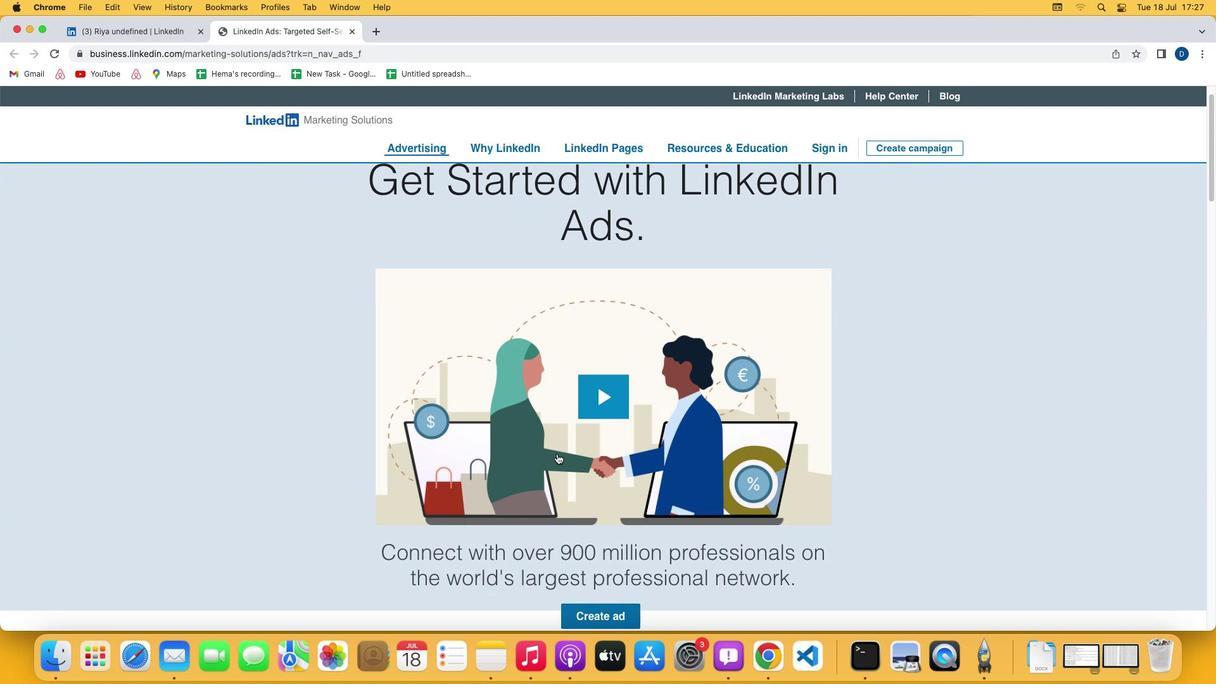 
Action: Mouse scrolled (557, 453) with delta (0, 0)
Screenshot: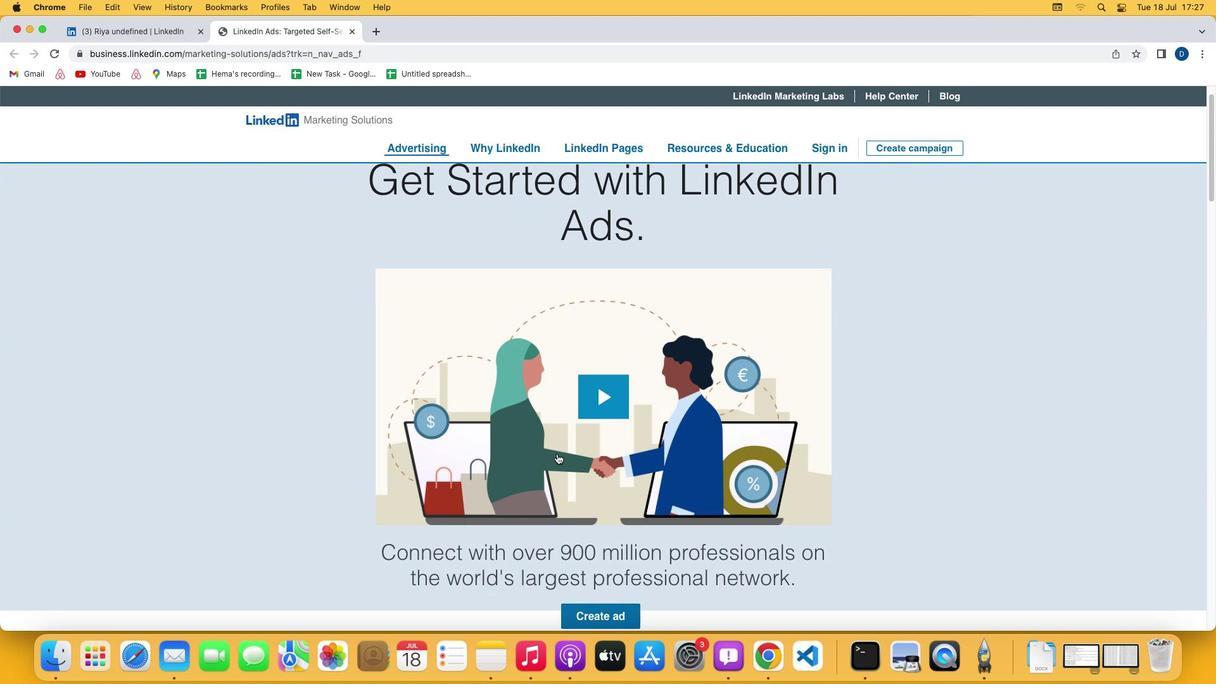 
Action: Mouse scrolled (557, 453) with delta (0, -1)
Screenshot: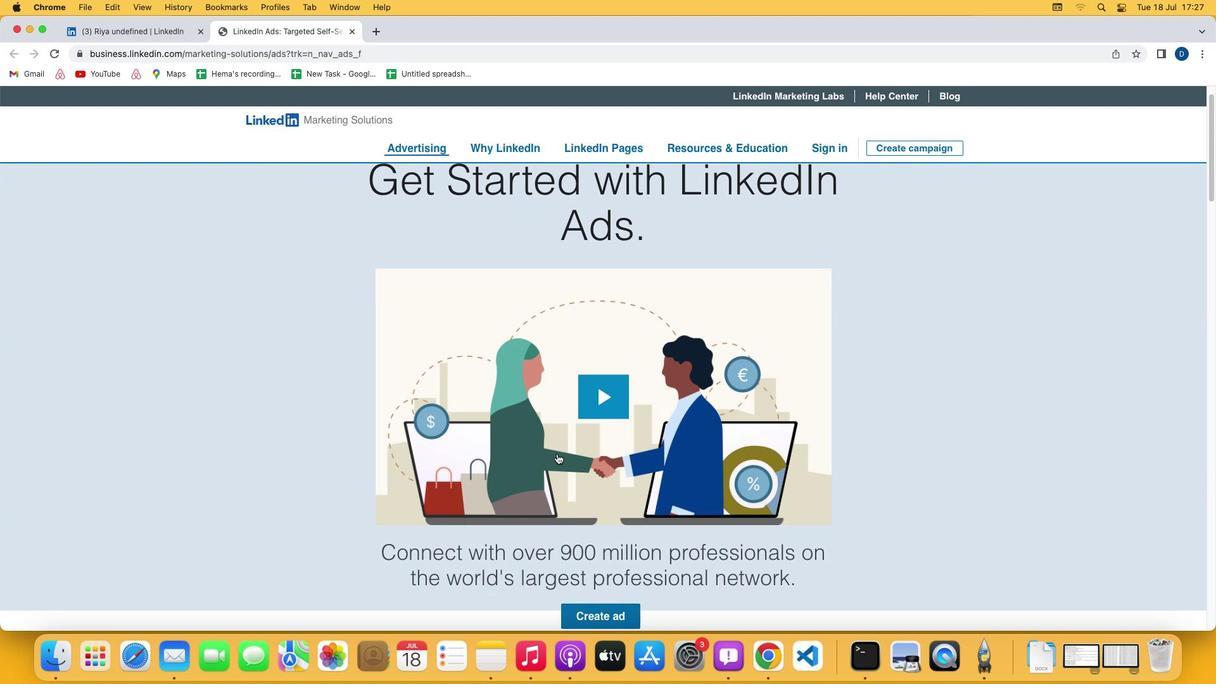 
Action: Mouse scrolled (557, 453) with delta (0, -2)
Screenshot: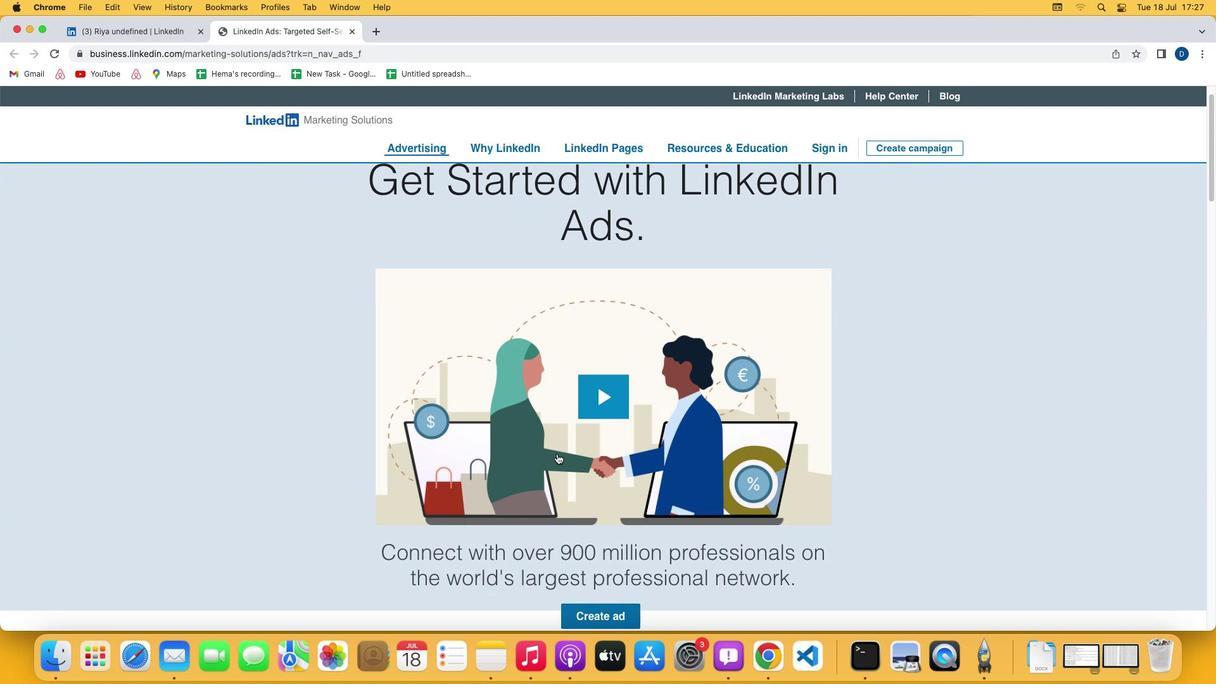 
Action: Mouse scrolled (557, 453) with delta (0, -3)
Screenshot: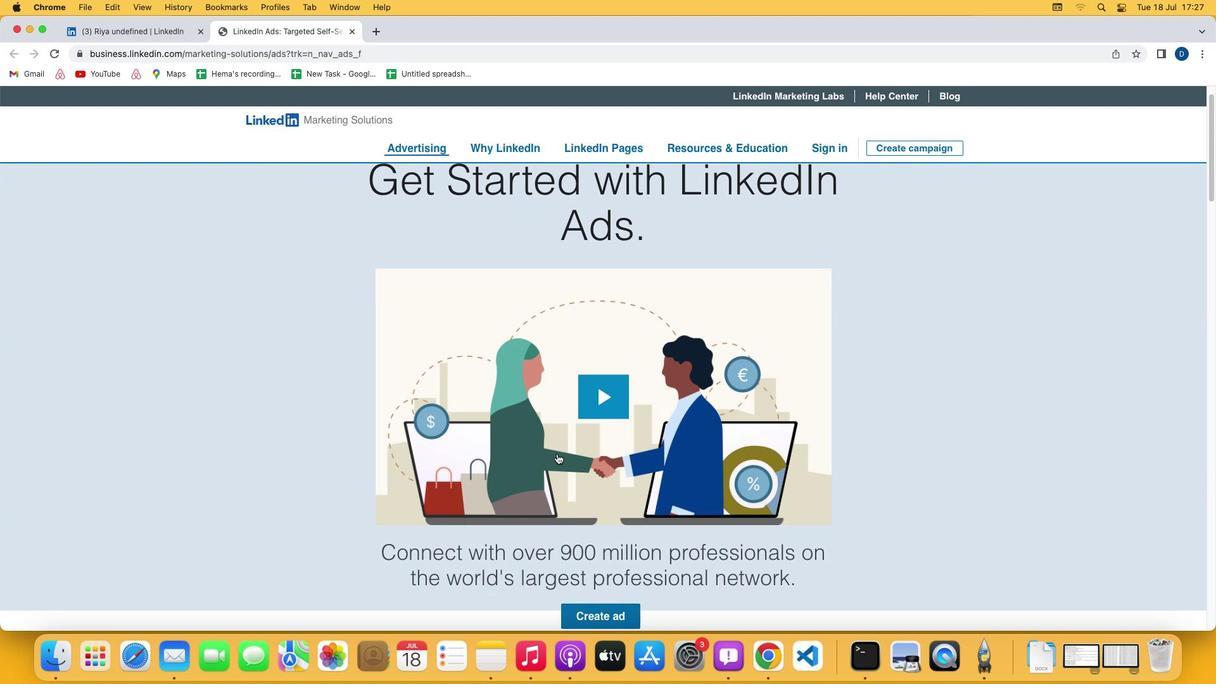 
Action: Mouse scrolled (557, 453) with delta (0, -3)
Screenshot: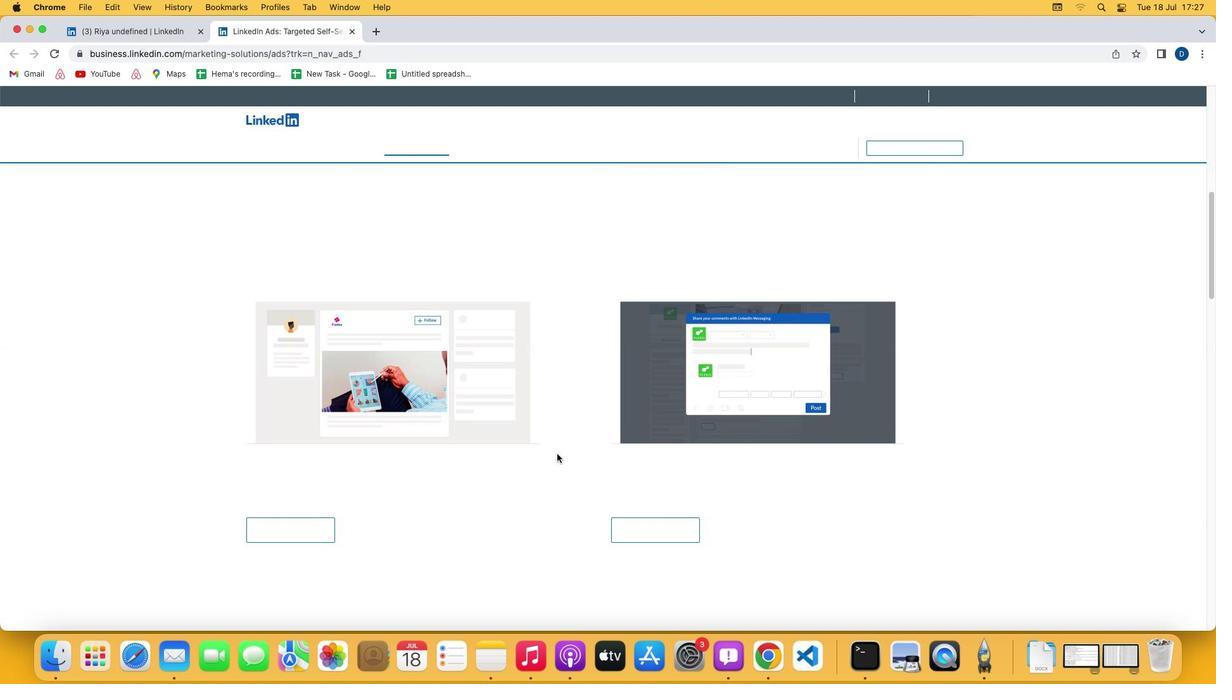 
Action: Mouse scrolled (557, 453) with delta (0, 0)
Screenshot: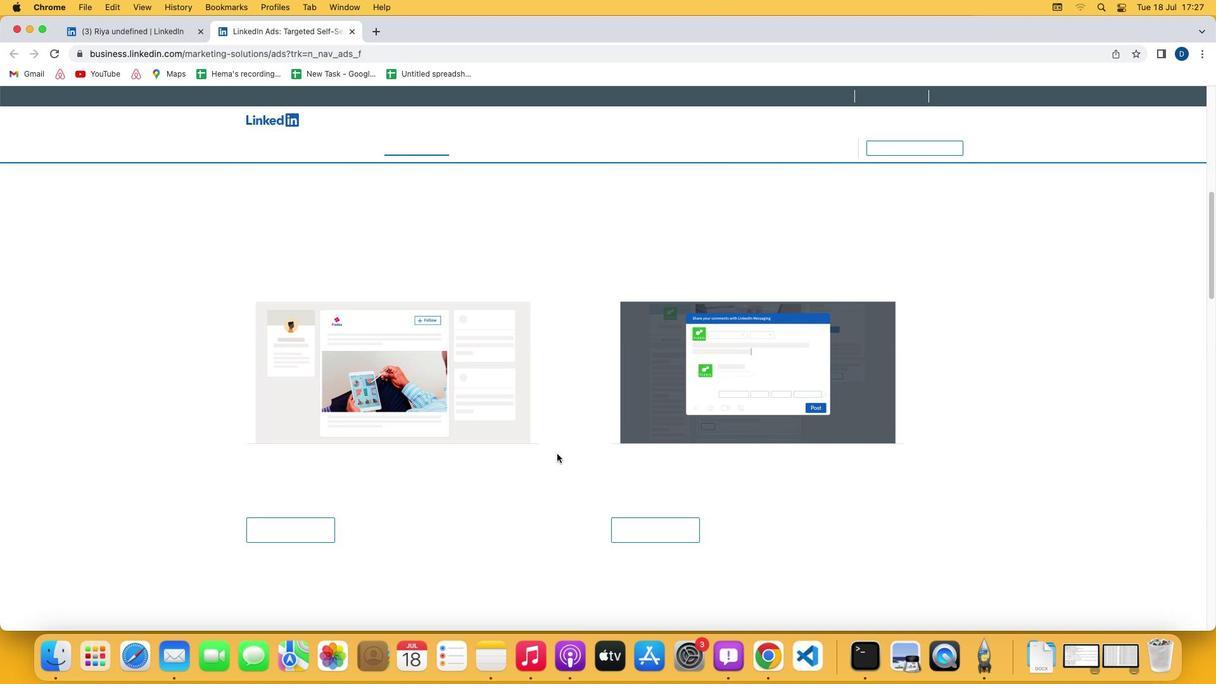 
Action: Mouse scrolled (557, 453) with delta (0, 0)
Screenshot: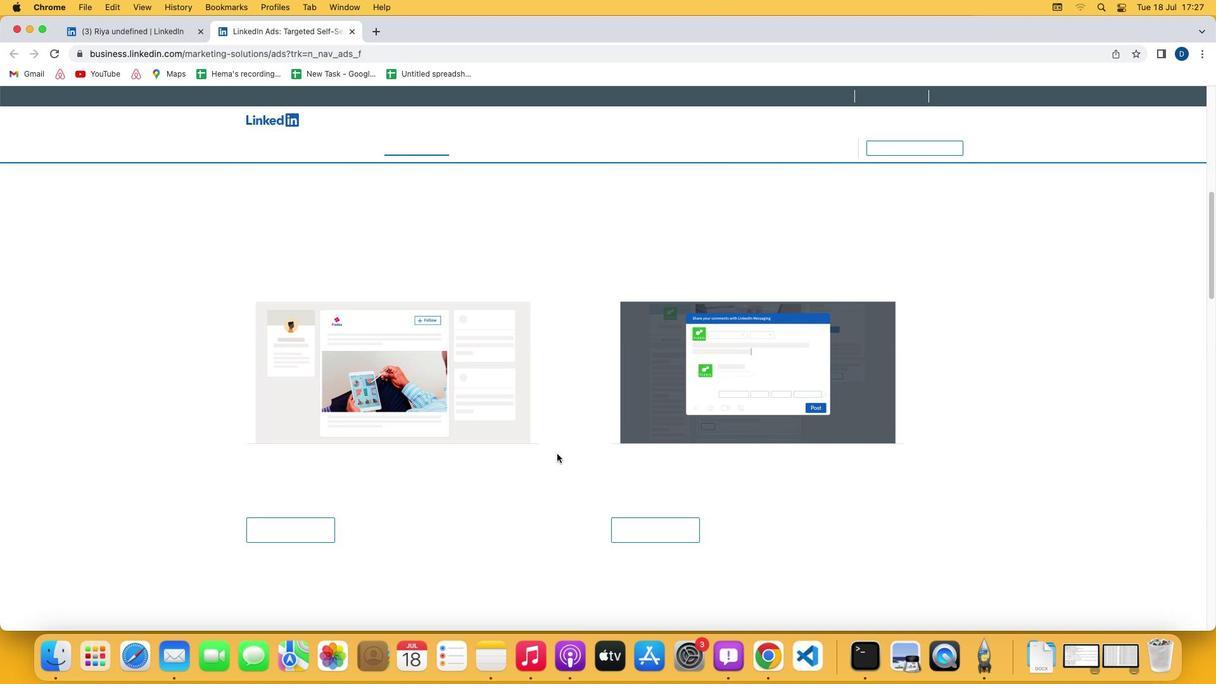 
Action: Mouse scrolled (557, 453) with delta (0, 1)
Screenshot: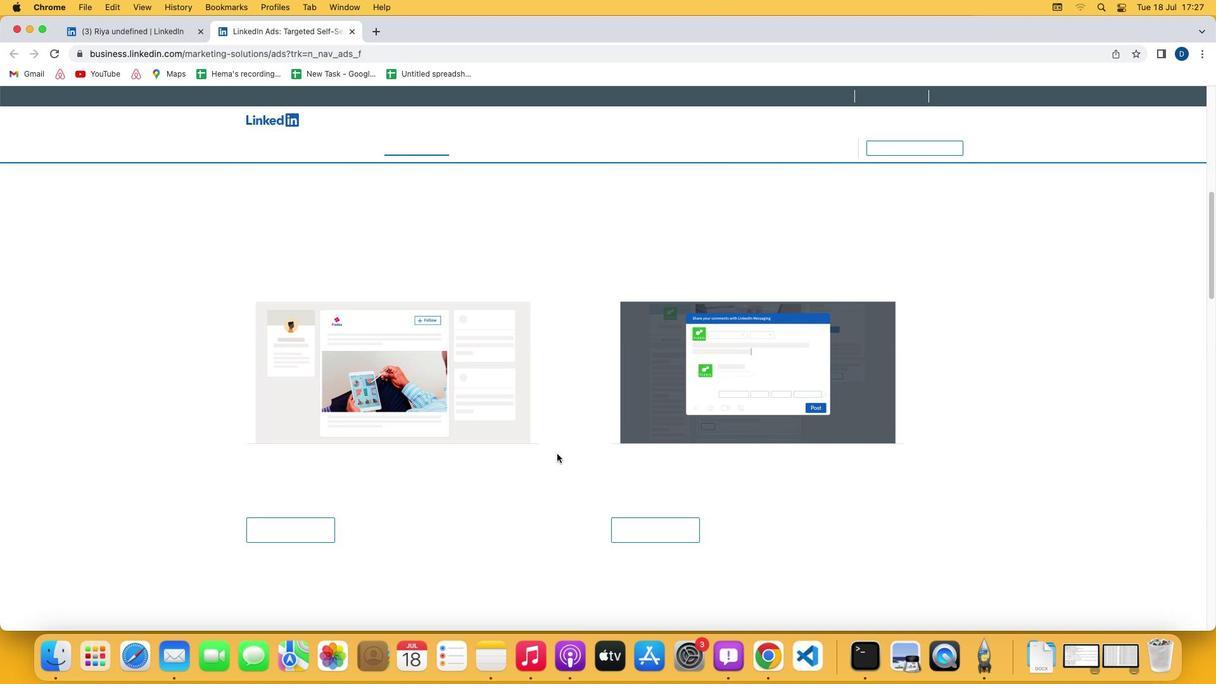 
Action: Mouse scrolled (557, 453) with delta (0, 1)
Screenshot: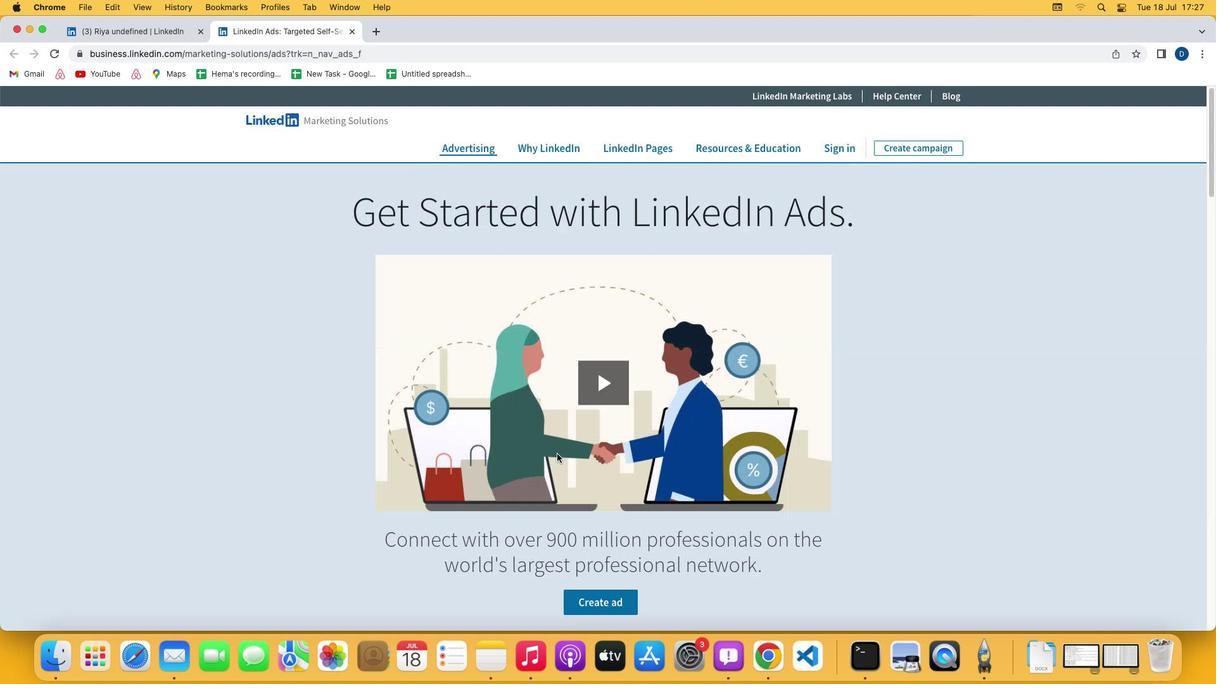 
Action: Mouse scrolled (557, 453) with delta (0, 3)
Screenshot: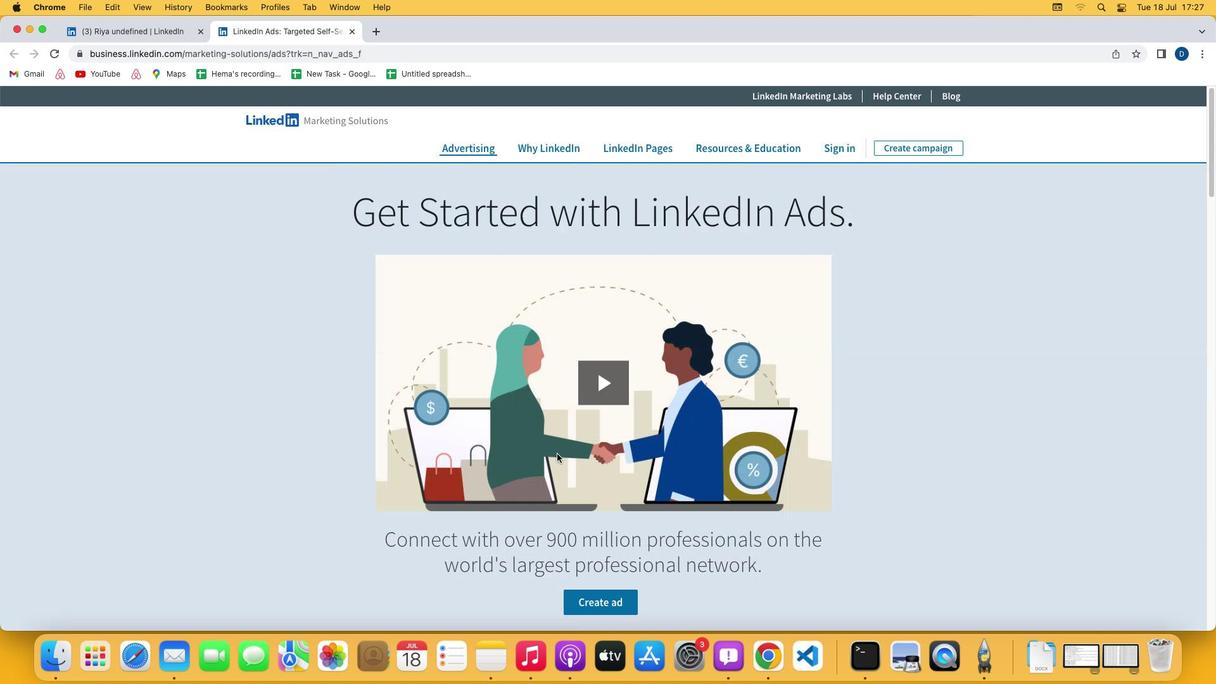 
Action: Mouse scrolled (557, 453) with delta (0, 3)
Screenshot: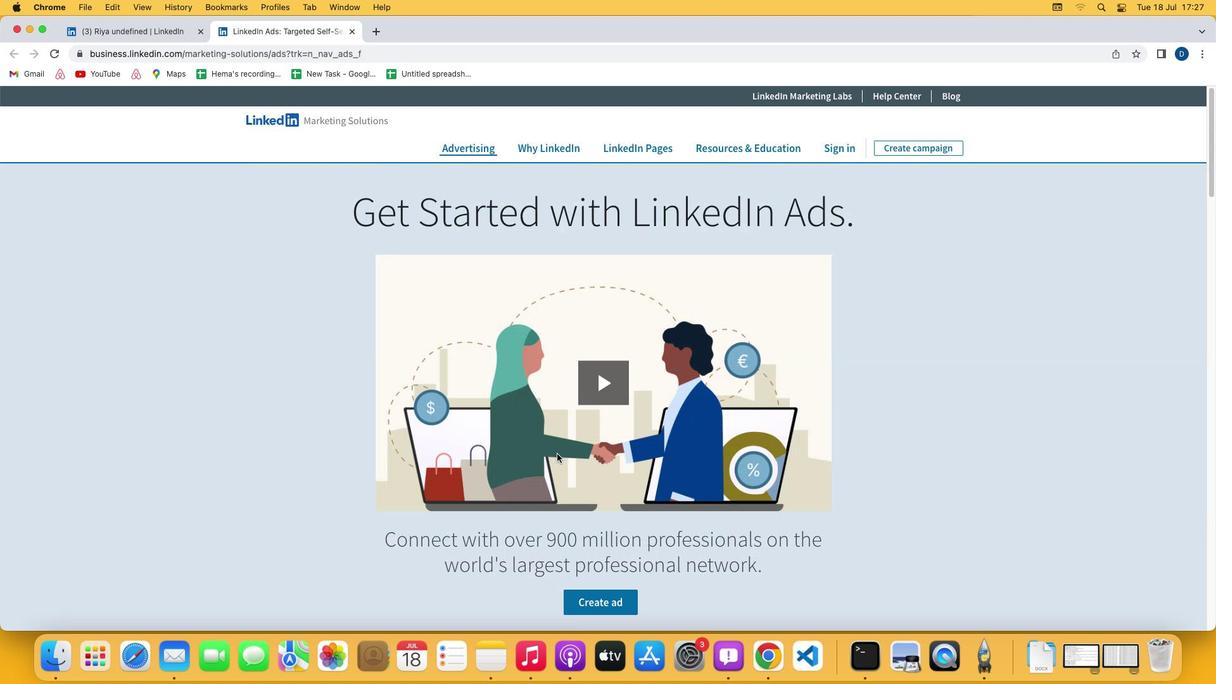 
Action: Mouse scrolled (557, 453) with delta (0, 3)
Screenshot: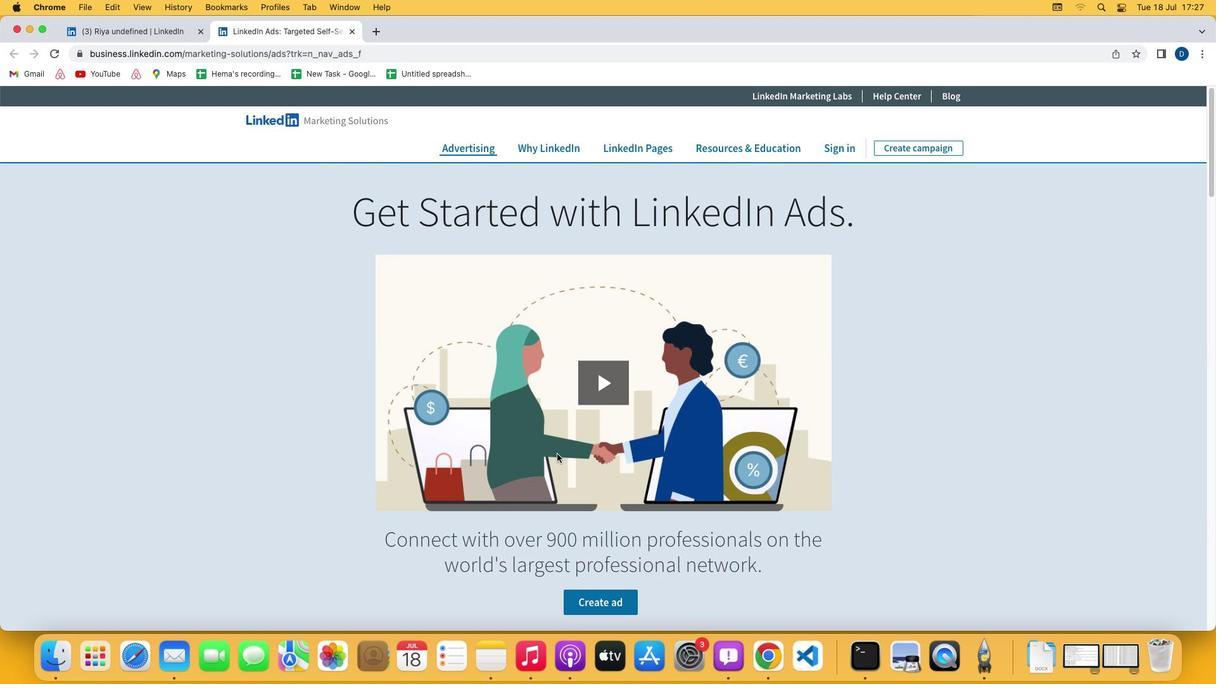 
